 Task: Select a due date automation when advanced on, the moment a card is due add fields without custom field "Resume" set to a number lower than 1 and lower or equal to 10.
Action: Mouse moved to (1338, 101)
Screenshot: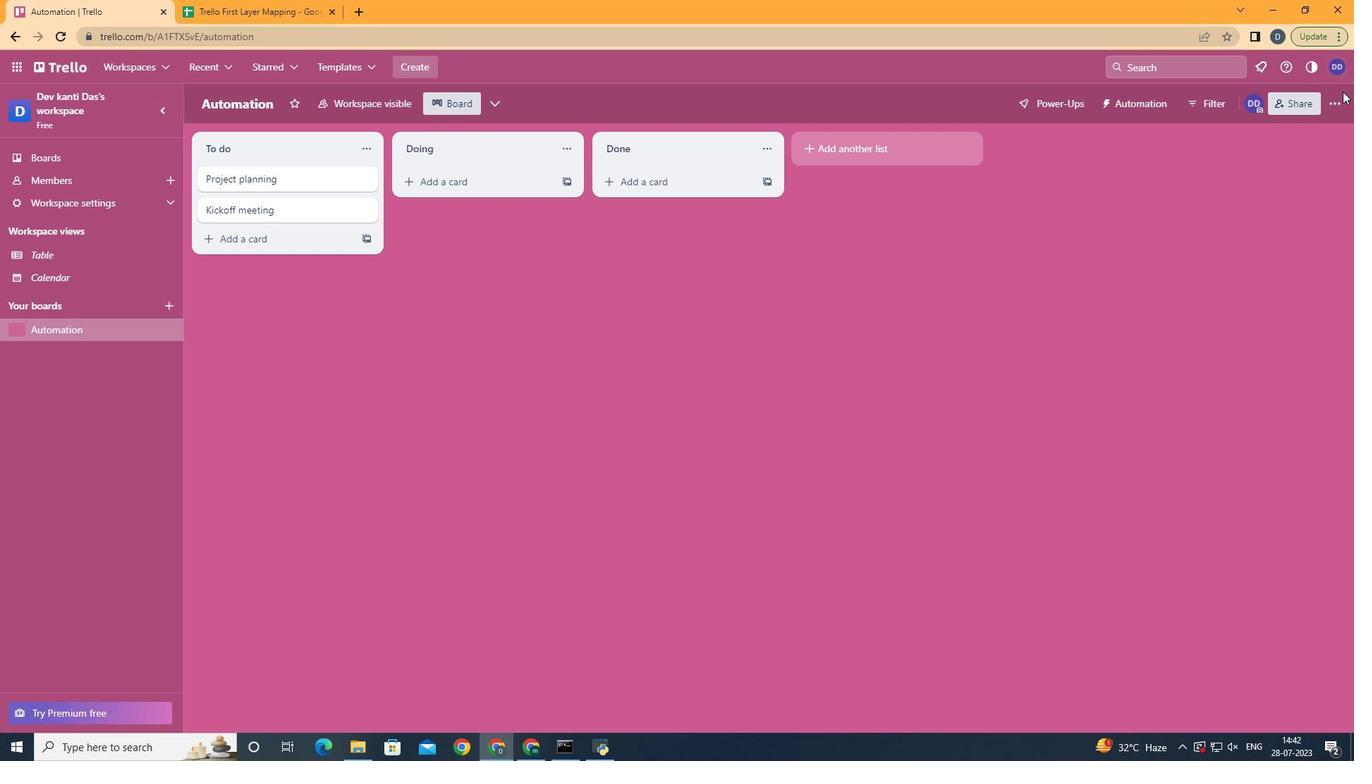 
Action: Mouse pressed left at (1338, 101)
Screenshot: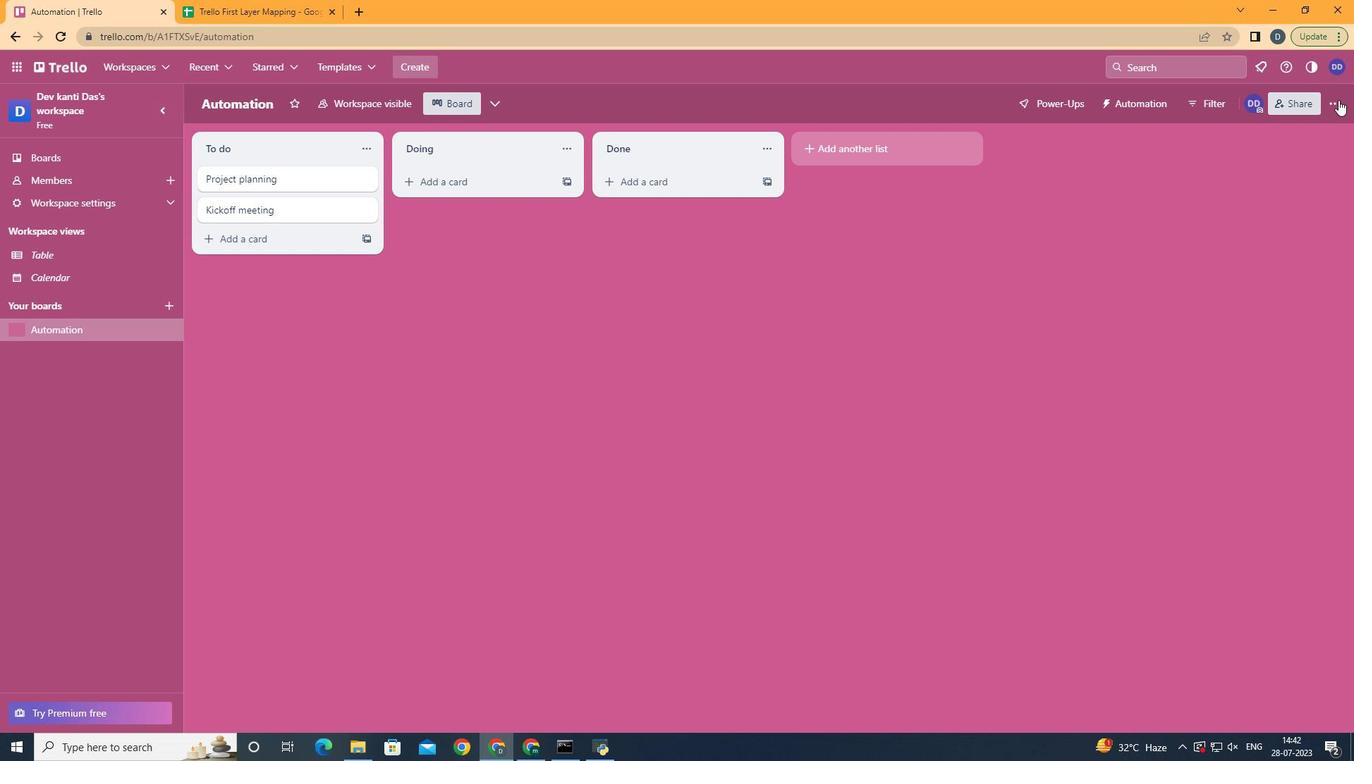 
Action: Mouse moved to (1224, 301)
Screenshot: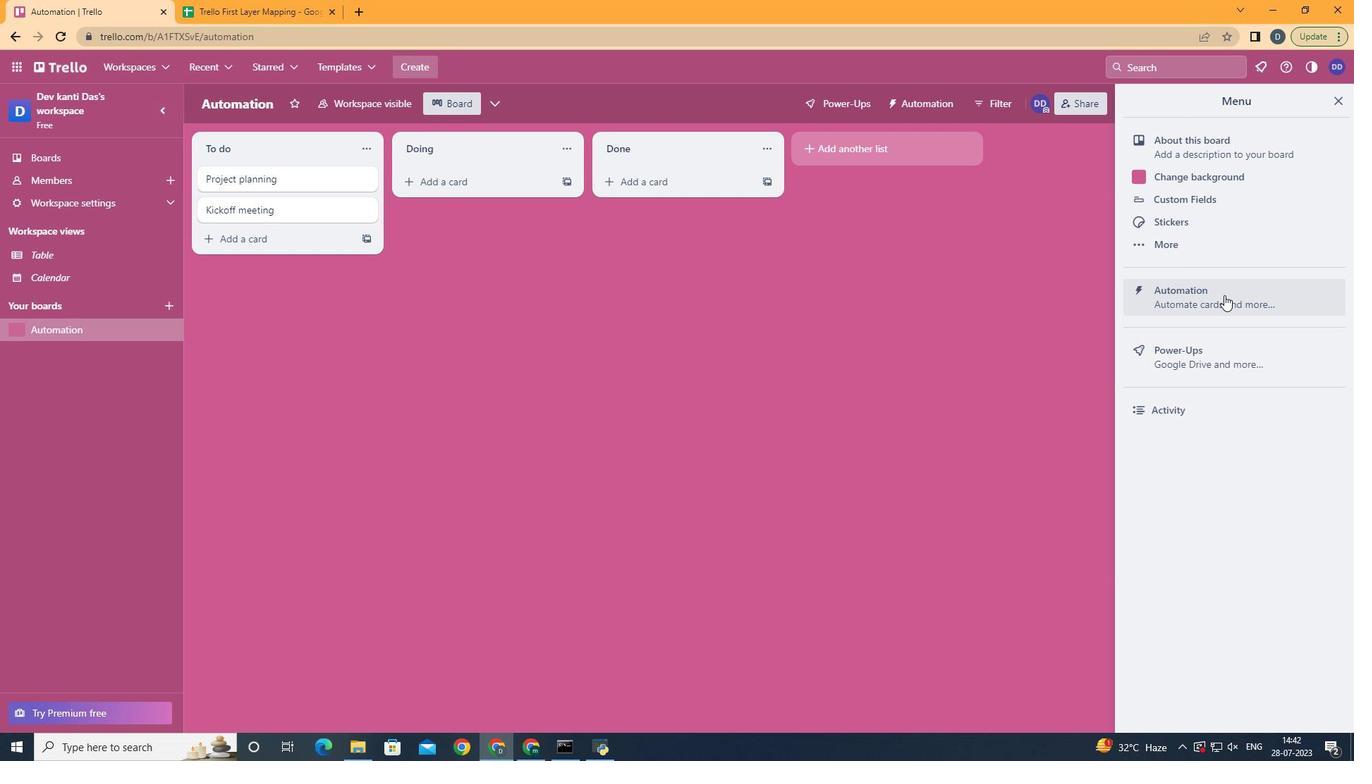
Action: Mouse pressed left at (1224, 301)
Screenshot: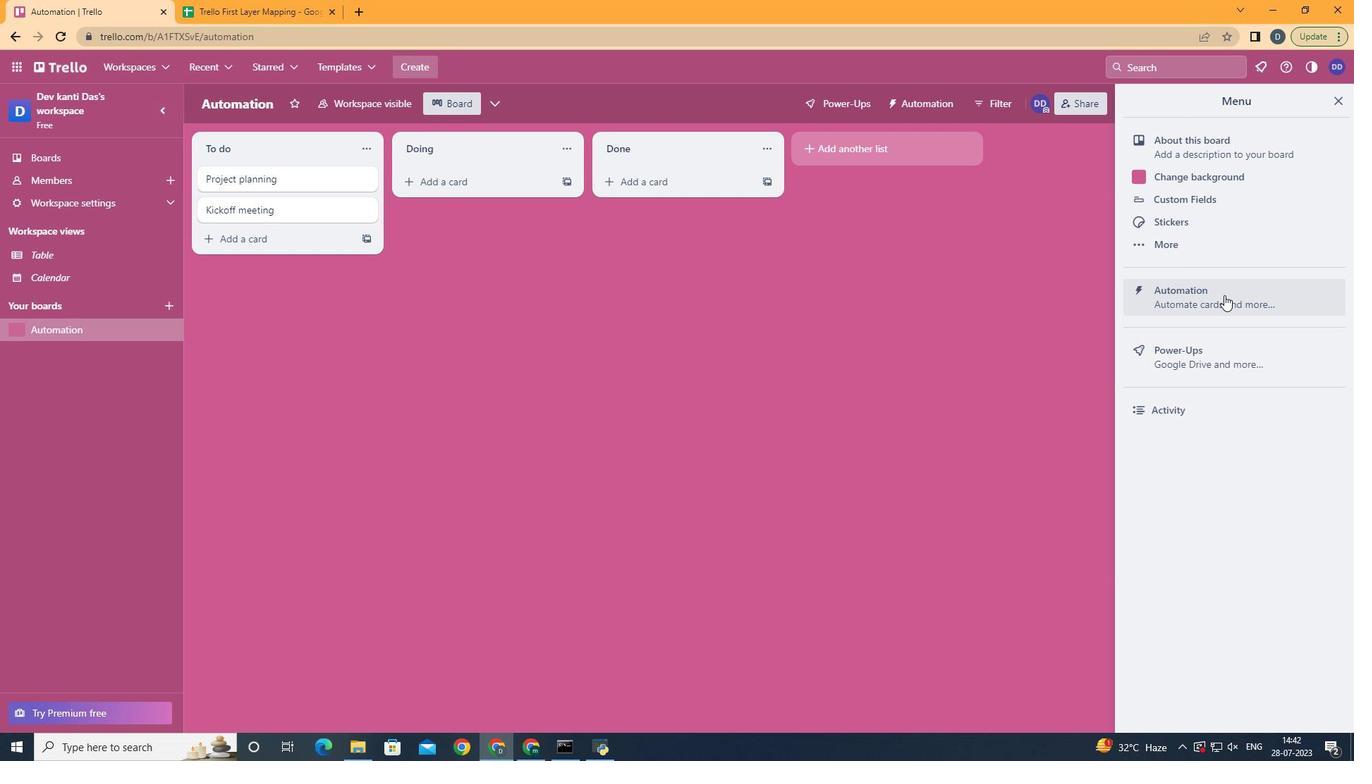 
Action: Mouse moved to (275, 294)
Screenshot: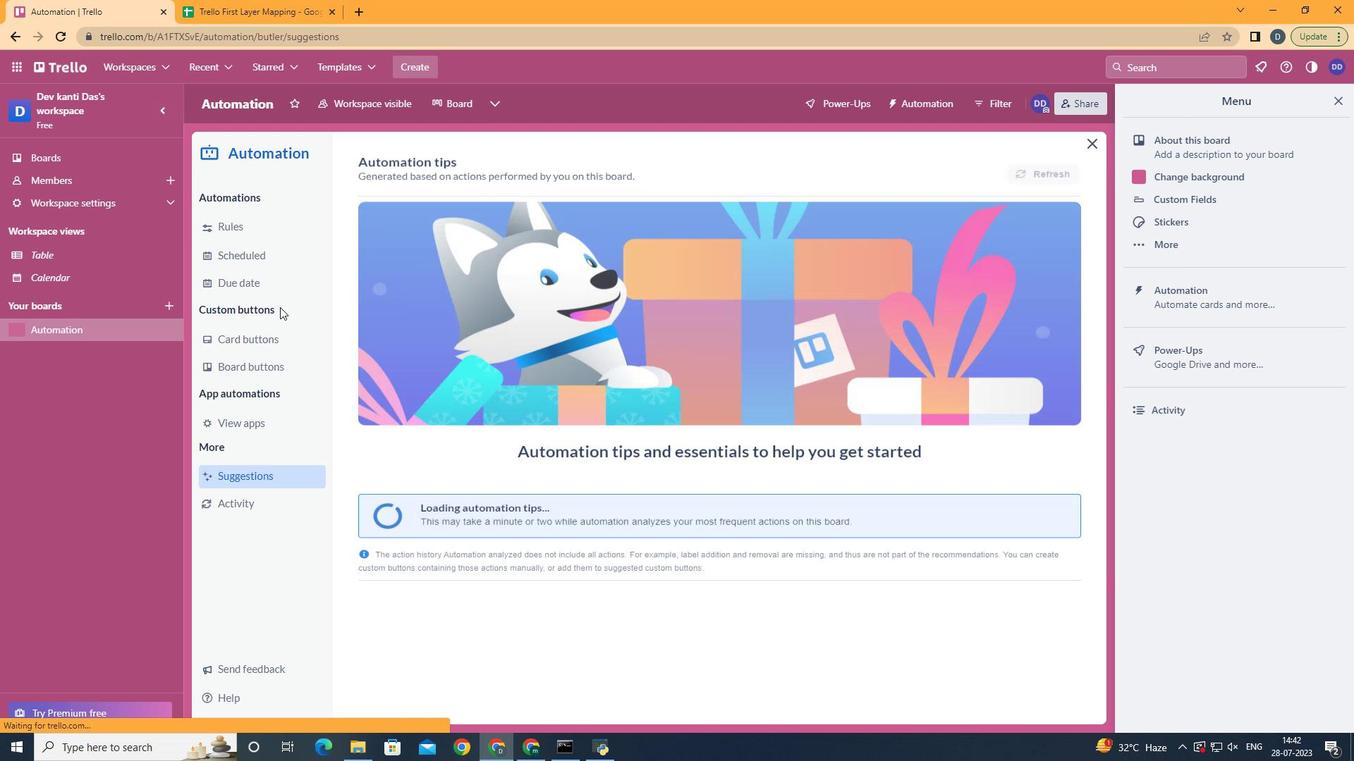 
Action: Mouse pressed left at (275, 294)
Screenshot: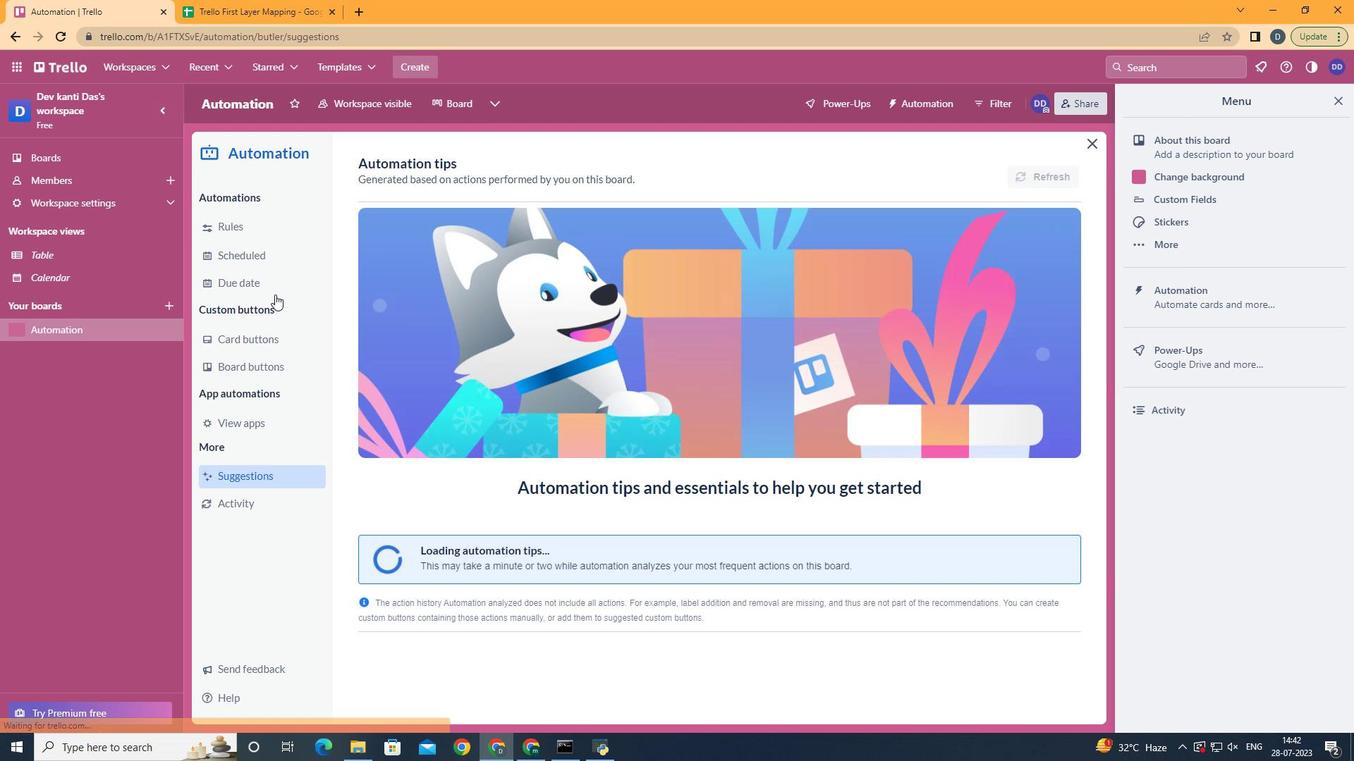 
Action: Mouse moved to (1019, 171)
Screenshot: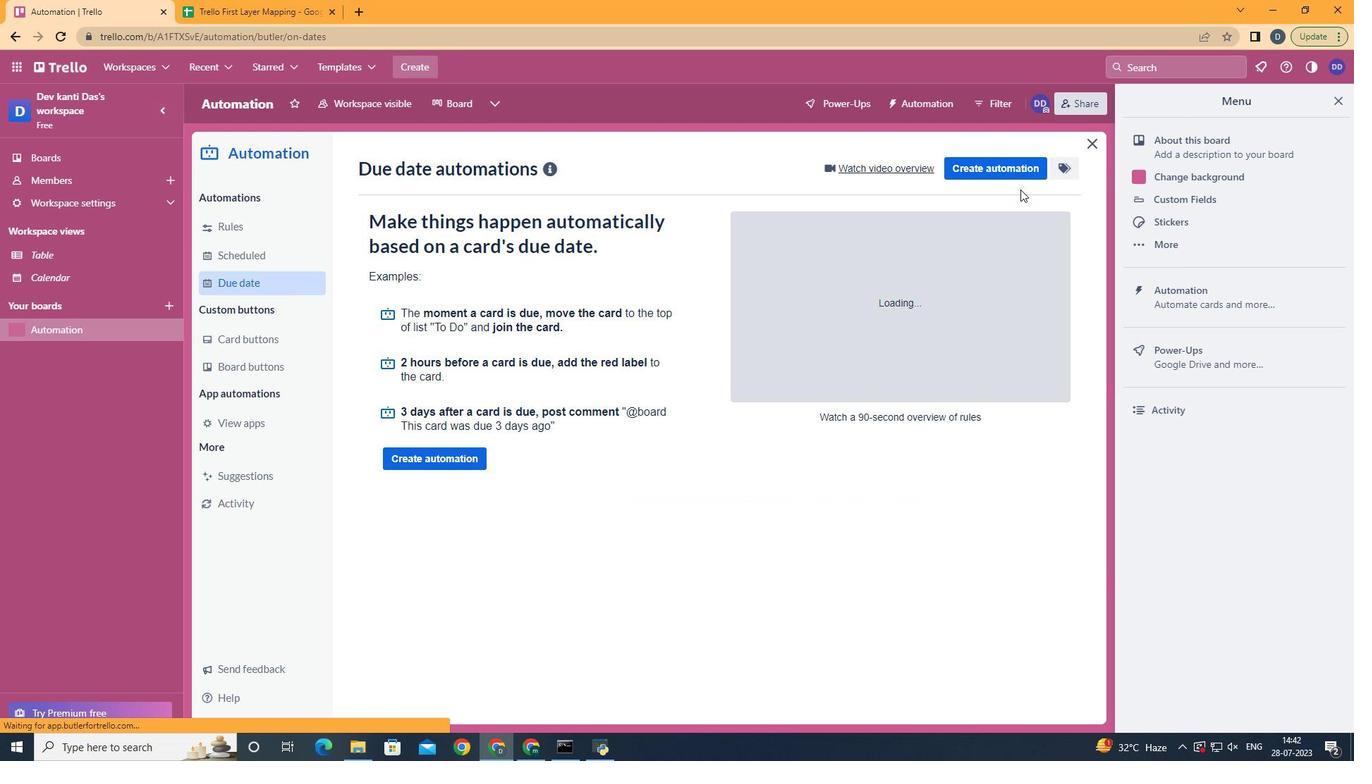 
Action: Mouse pressed left at (1019, 171)
Screenshot: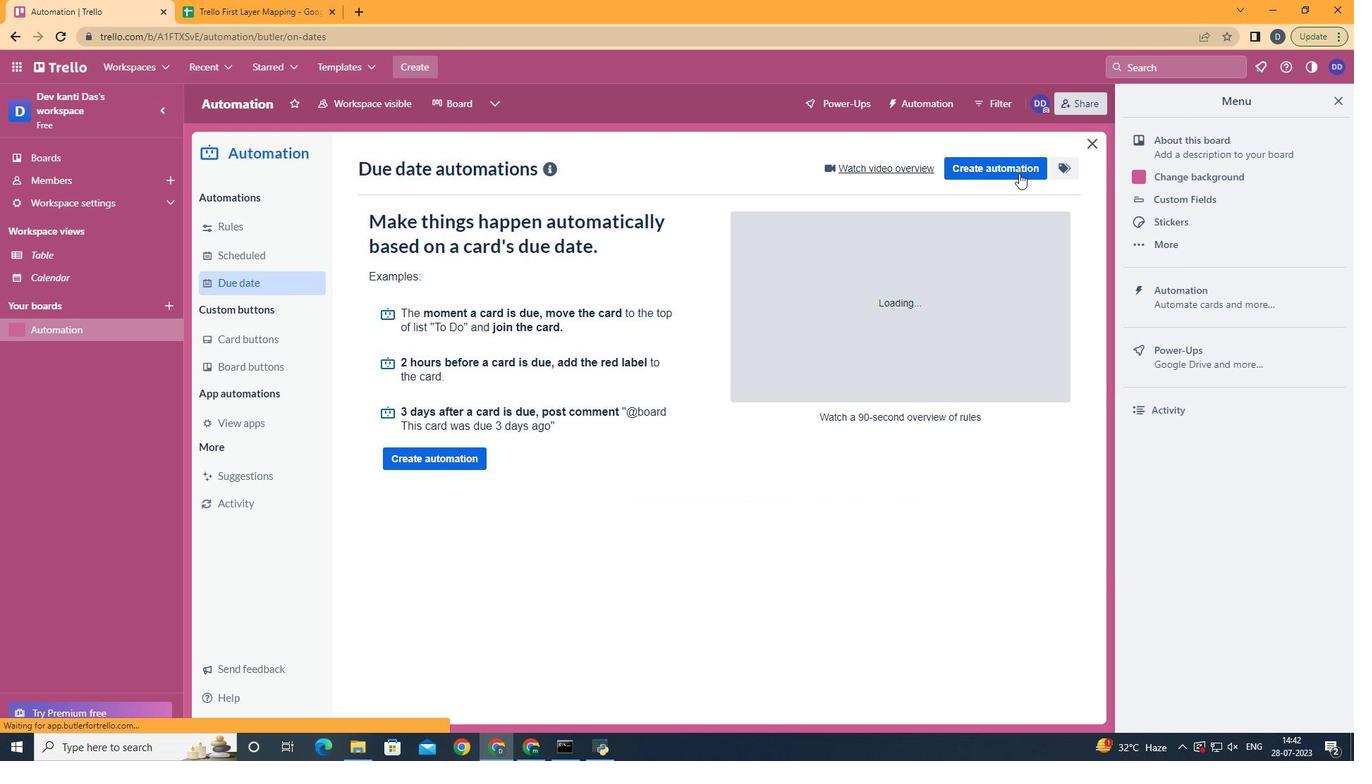 
Action: Mouse moved to (739, 304)
Screenshot: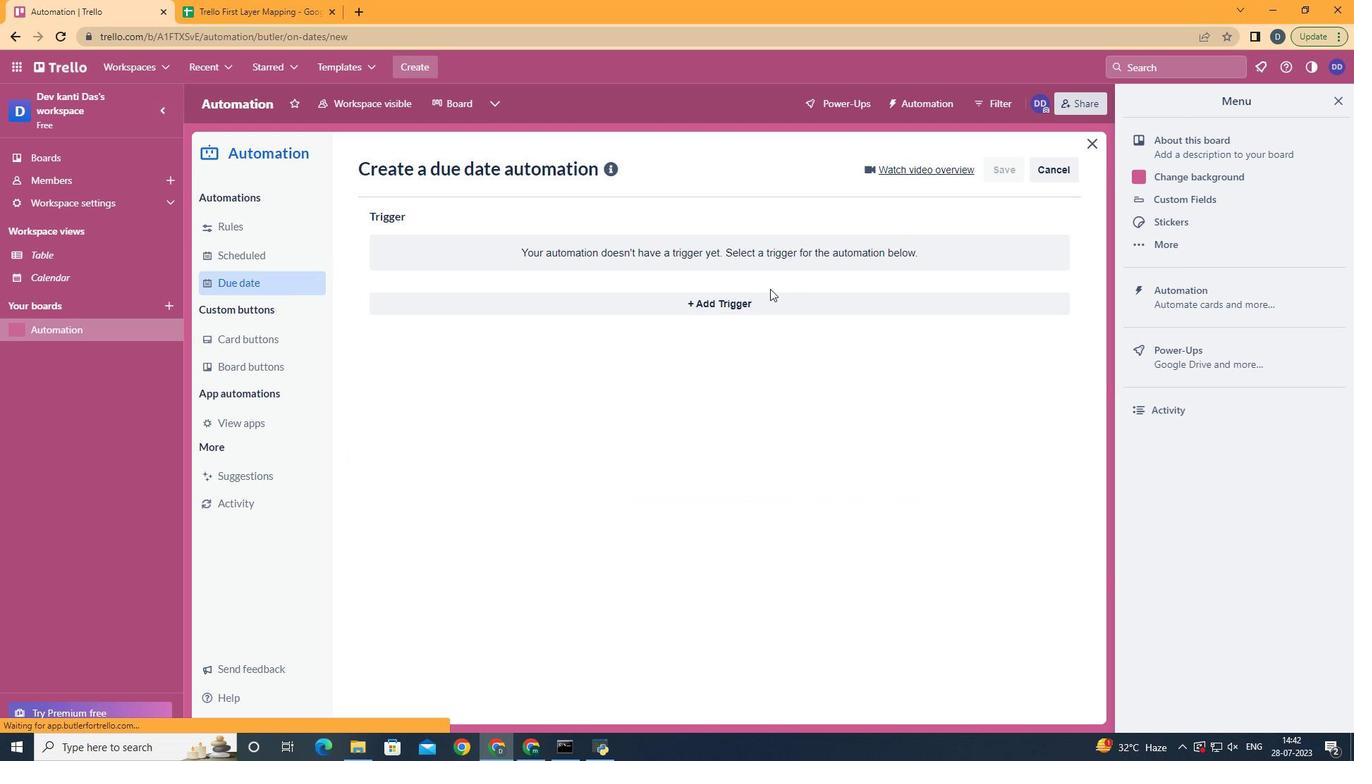 
Action: Mouse pressed left at (739, 304)
Screenshot: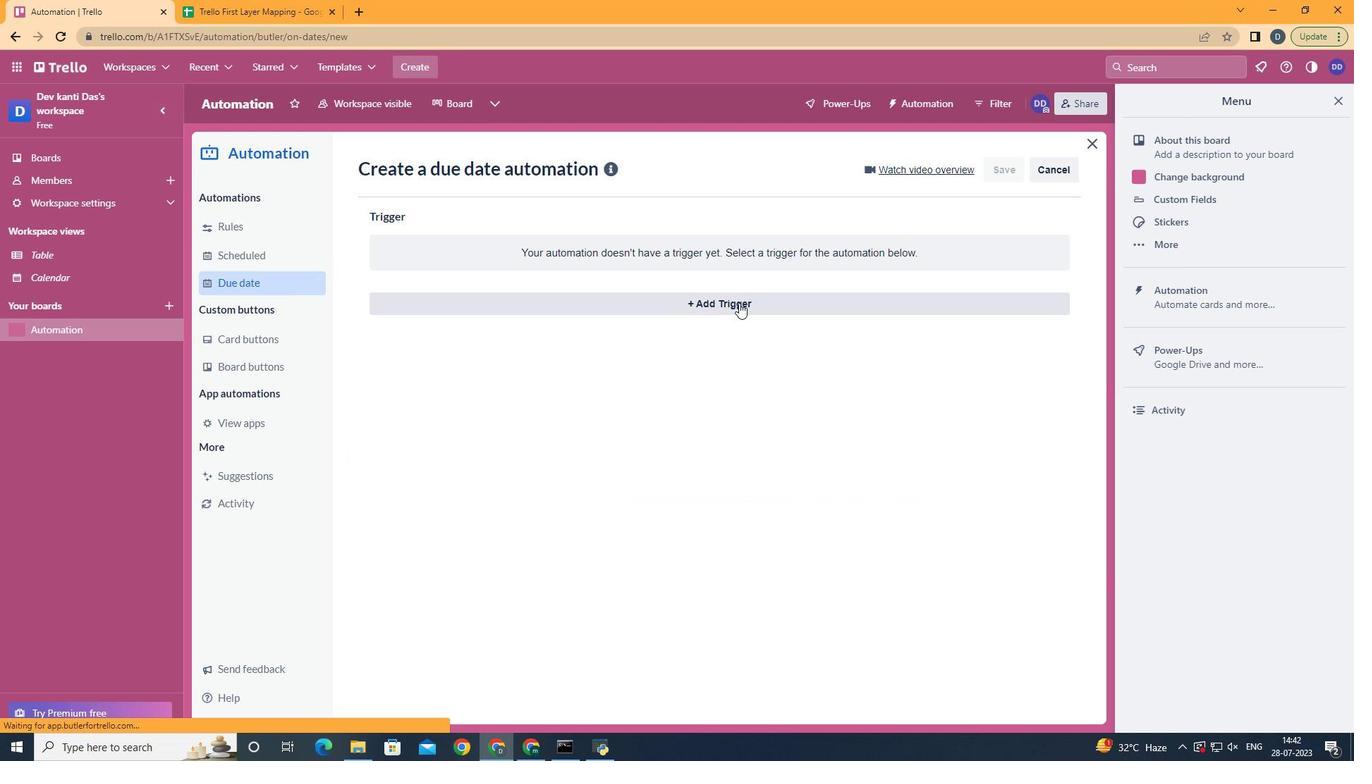 
Action: Mouse moved to (409, 496)
Screenshot: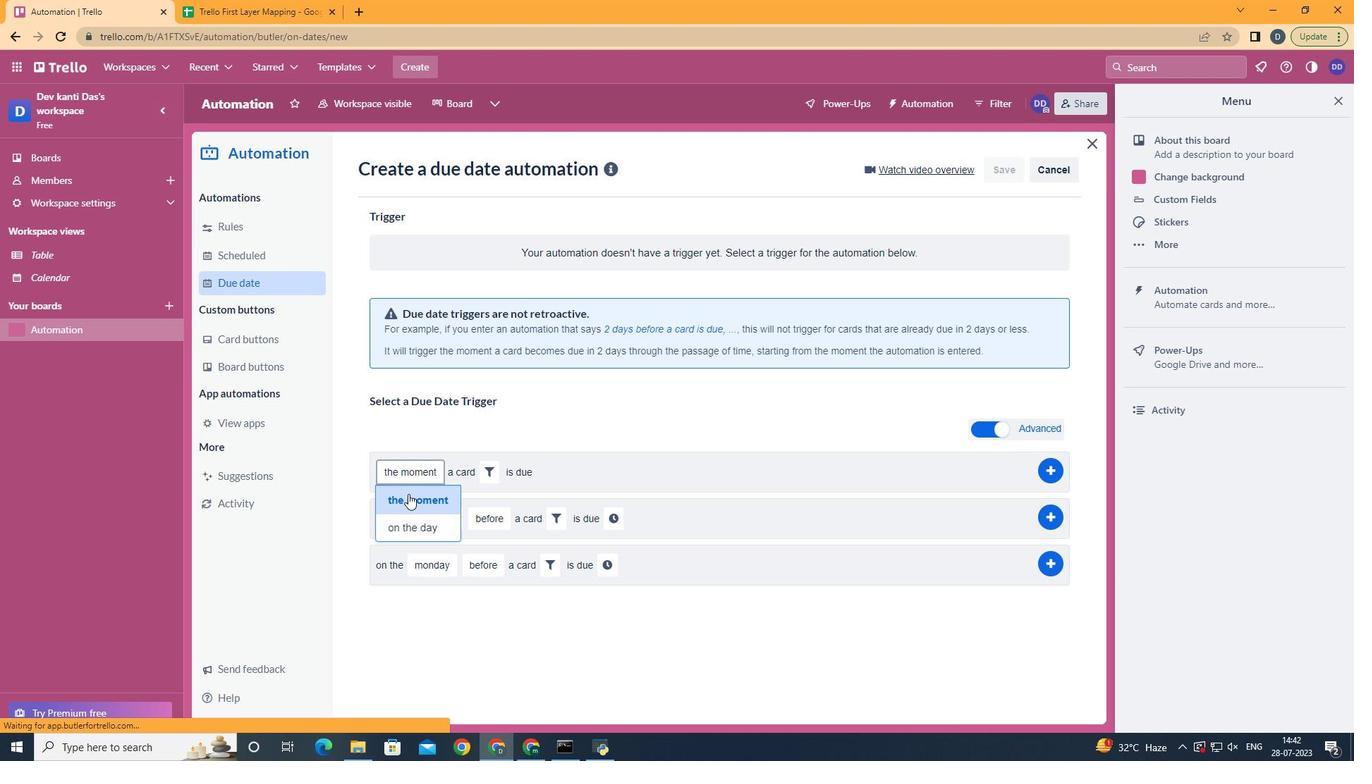 
Action: Mouse pressed left at (409, 496)
Screenshot: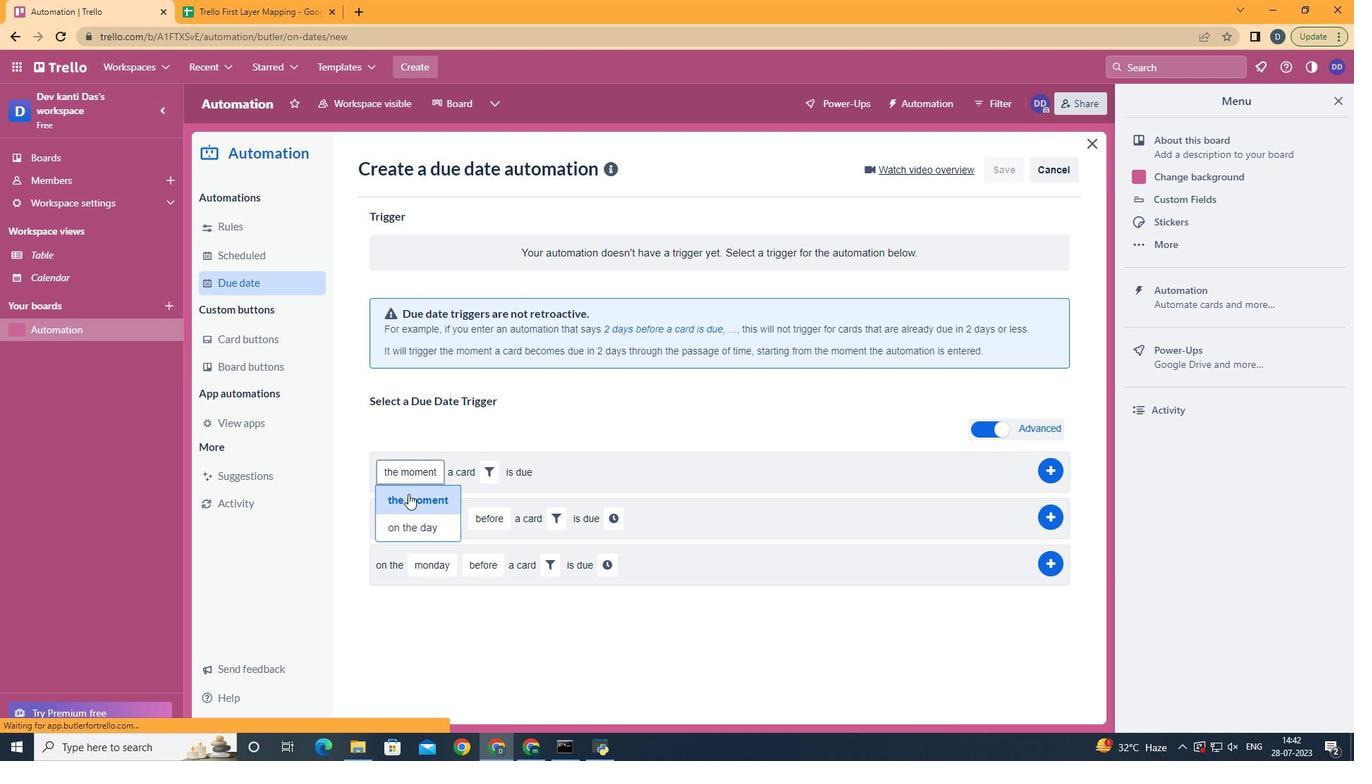 
Action: Mouse moved to (501, 469)
Screenshot: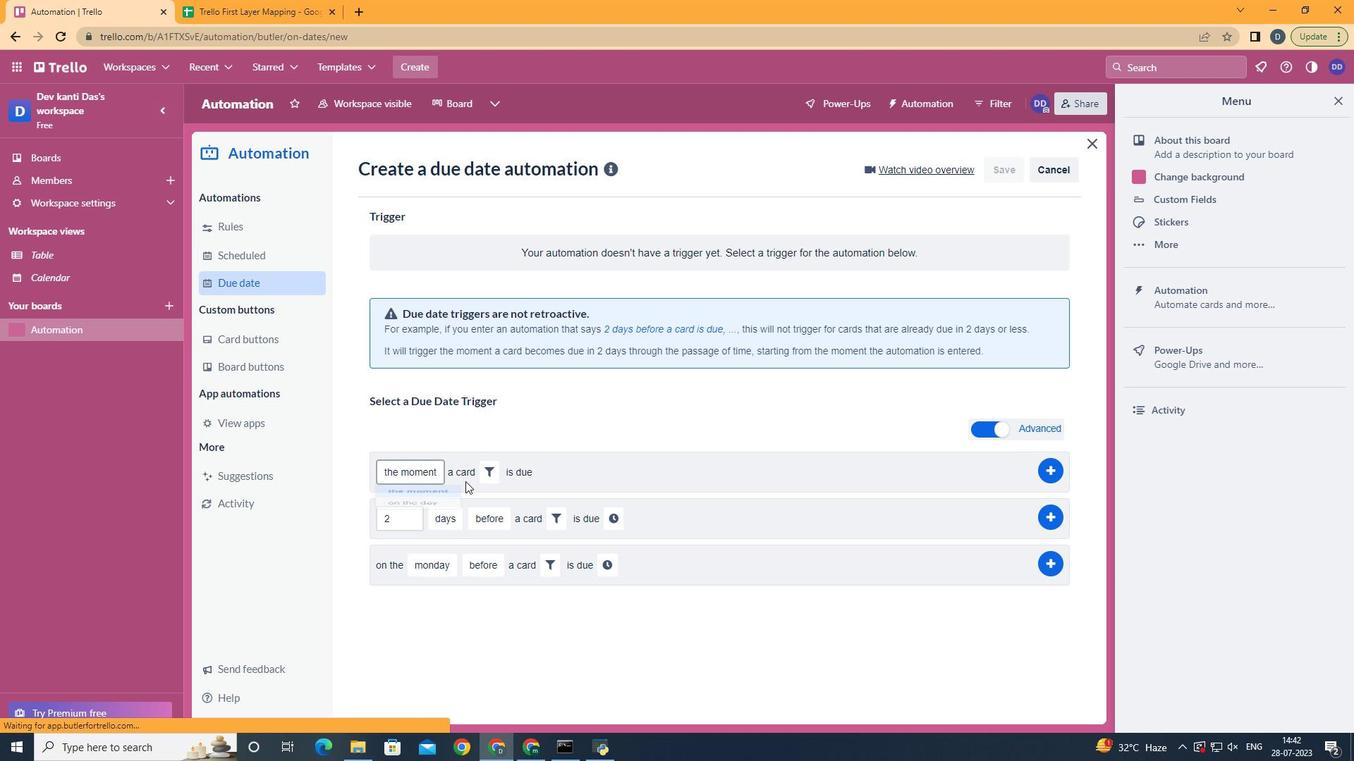 
Action: Mouse pressed left at (501, 469)
Screenshot: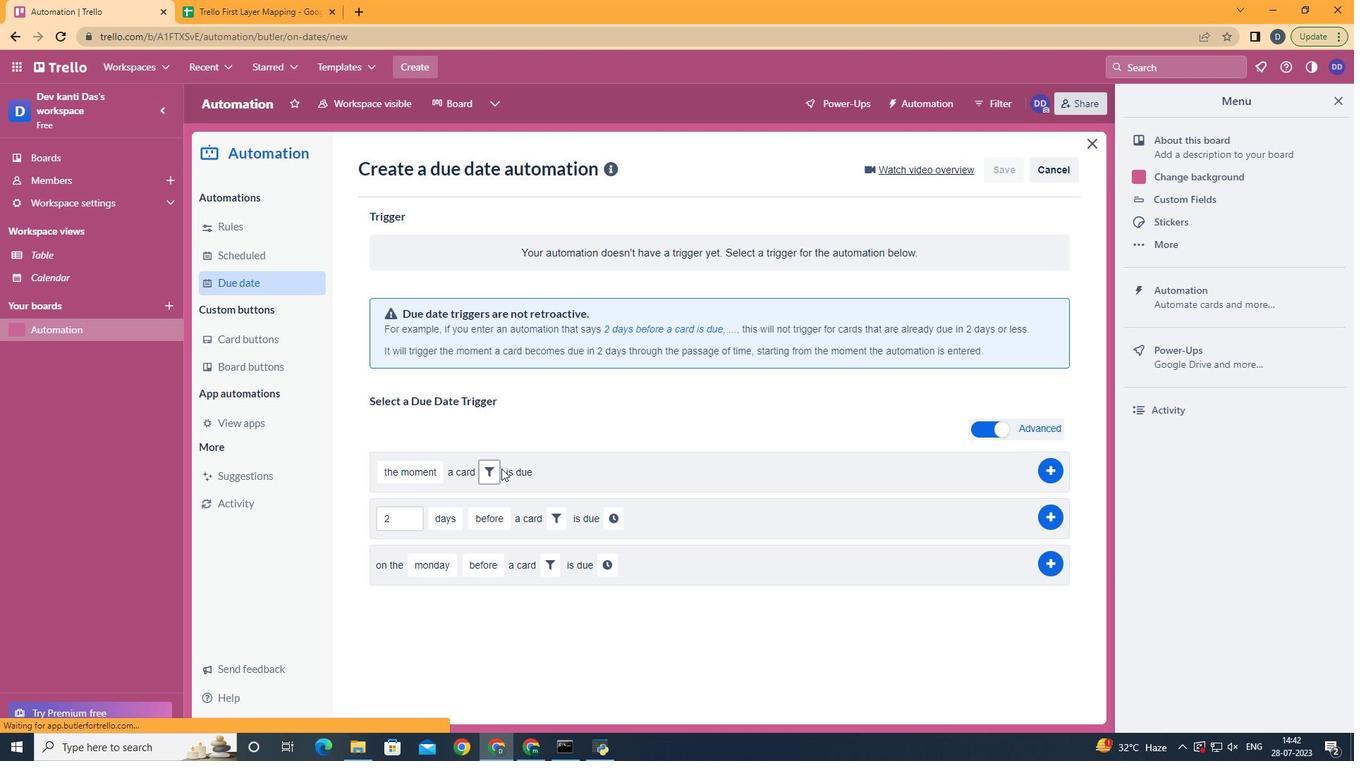 
Action: Mouse moved to (493, 469)
Screenshot: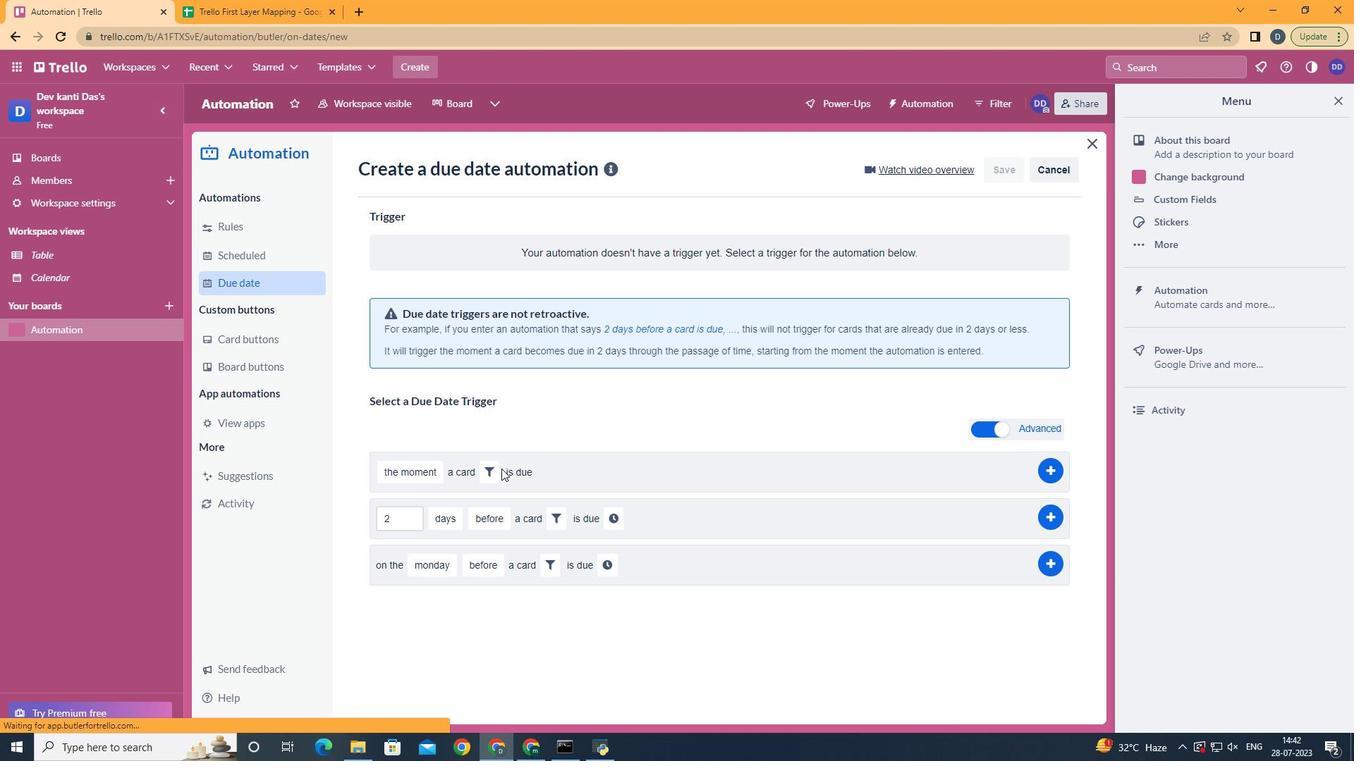 
Action: Mouse pressed left at (493, 469)
Screenshot: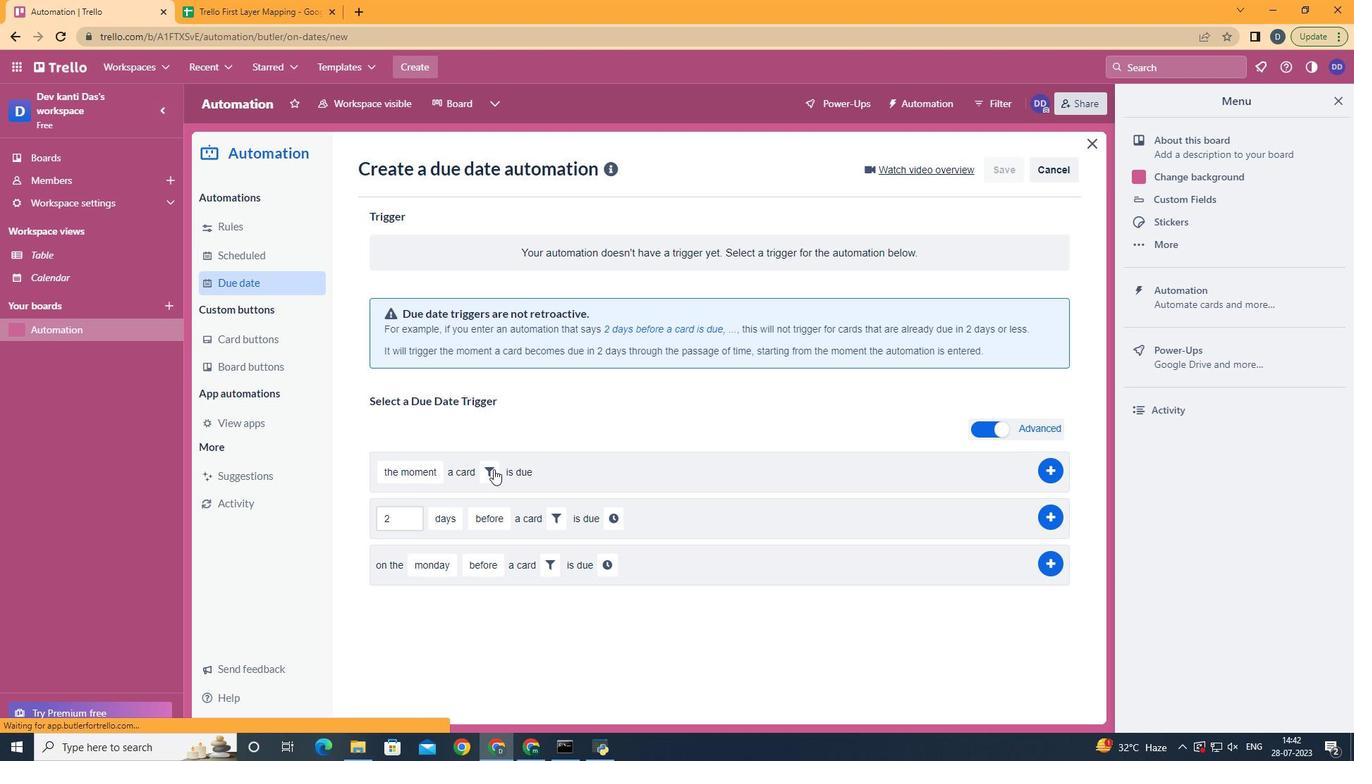 
Action: Mouse moved to (715, 515)
Screenshot: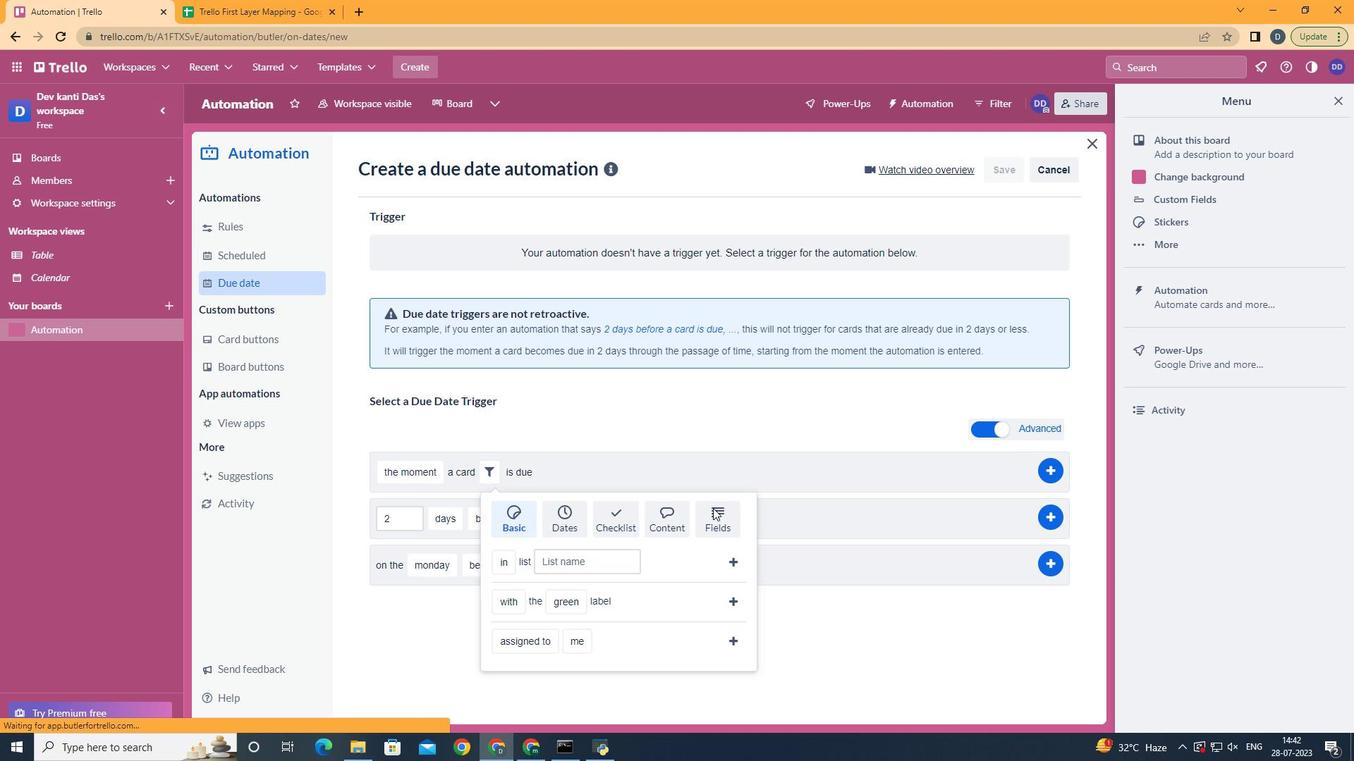
Action: Mouse pressed left at (715, 515)
Screenshot: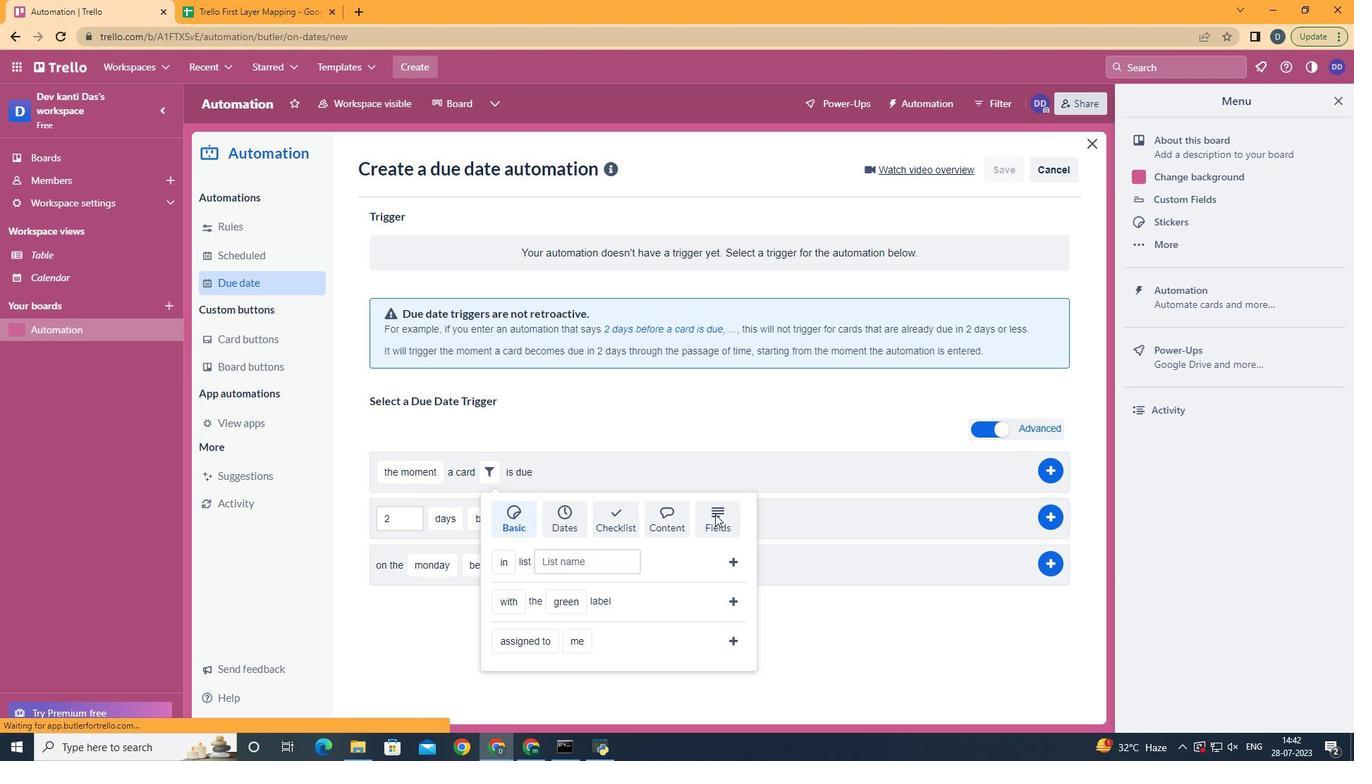 
Action: Mouse moved to (771, 662)
Screenshot: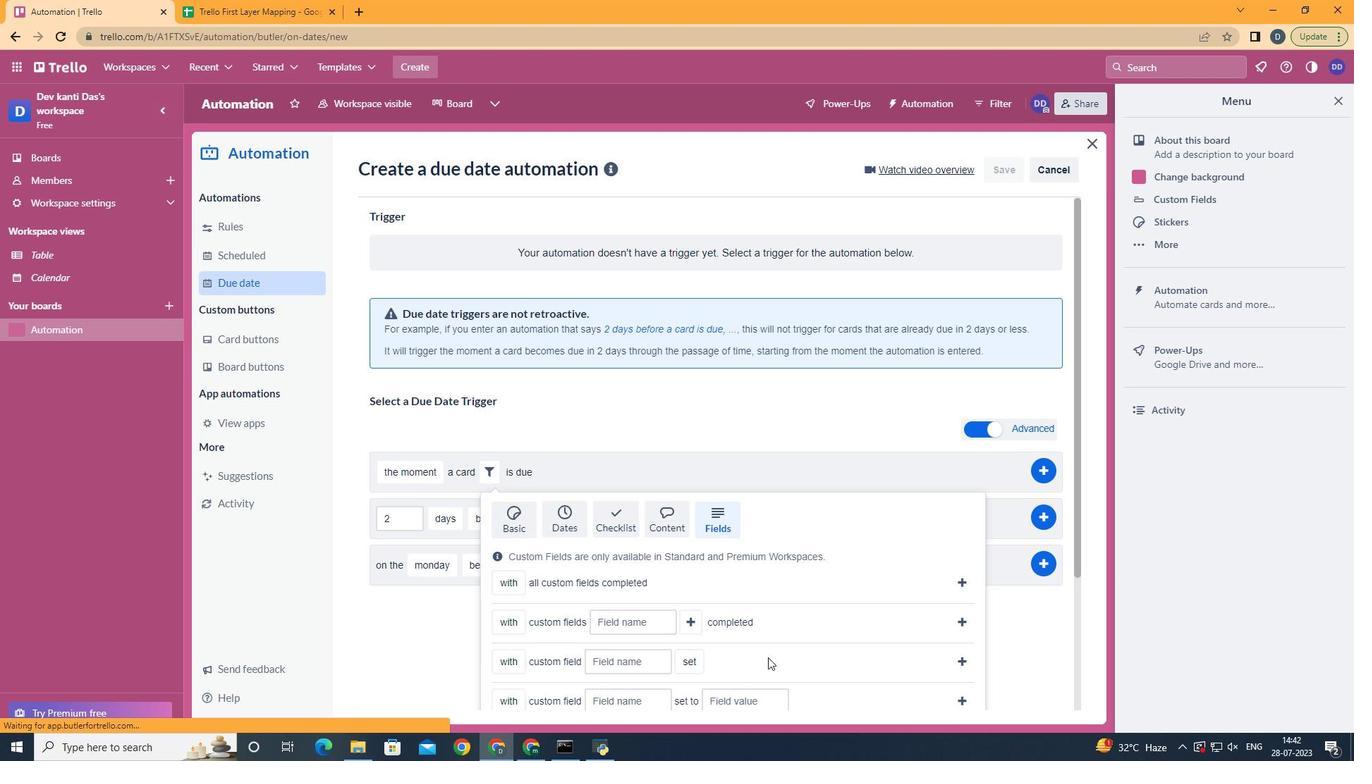 
Action: Mouse scrolled (771, 661) with delta (0, 0)
Screenshot: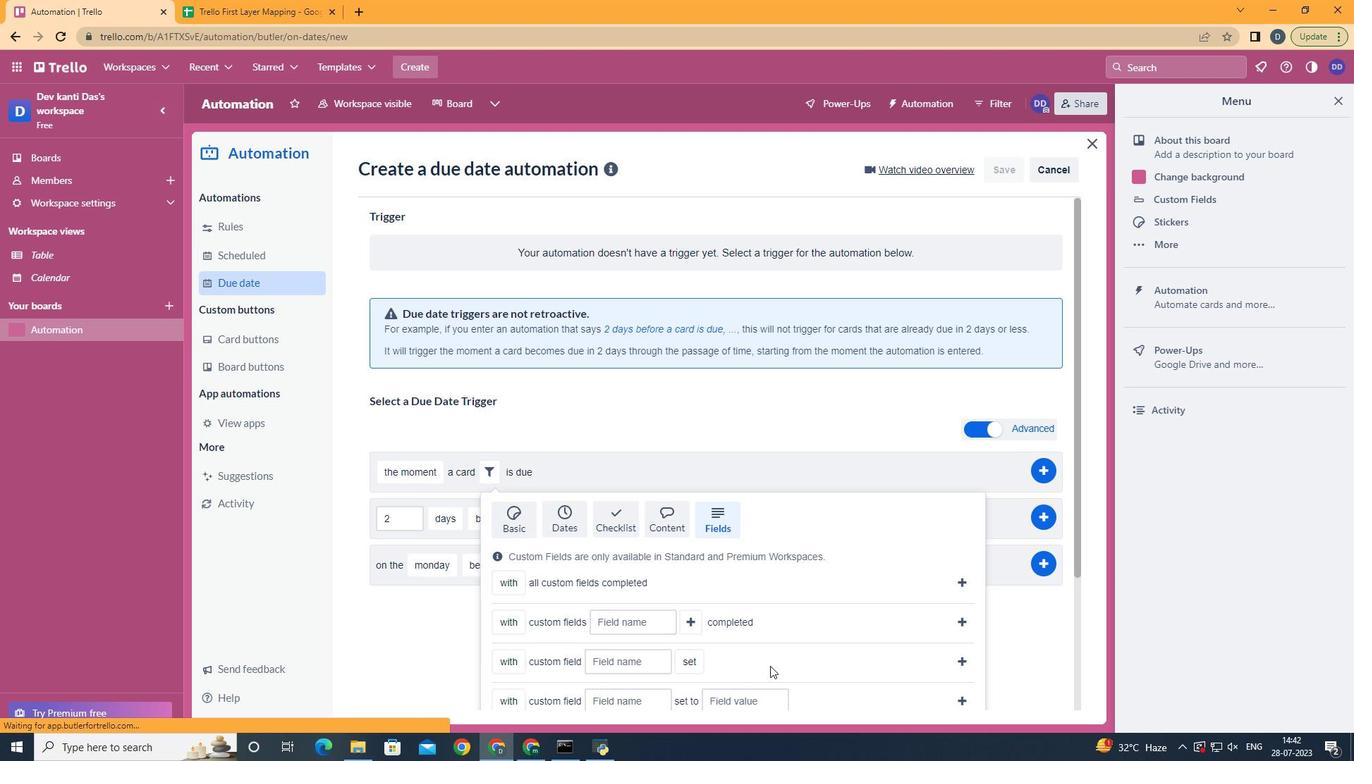 
Action: Mouse scrolled (771, 661) with delta (0, 0)
Screenshot: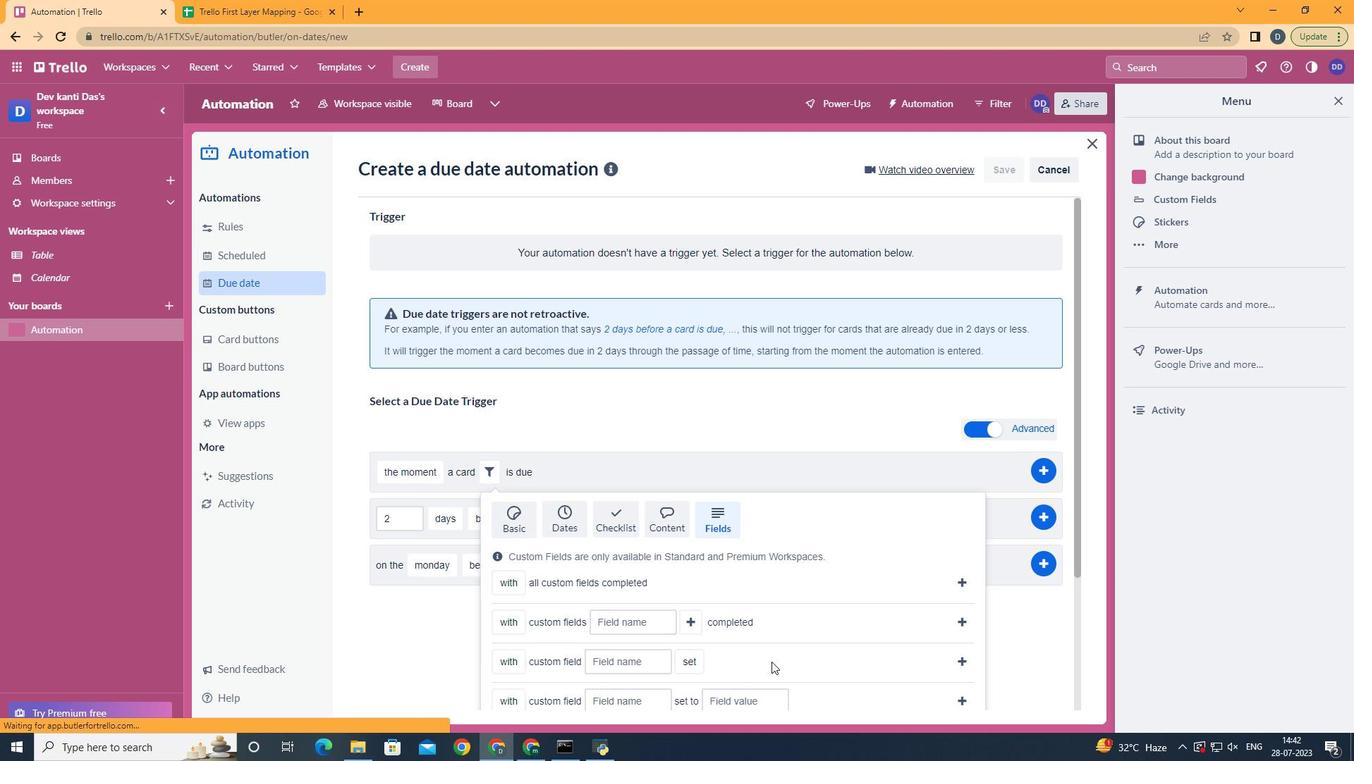 
Action: Mouse scrolled (771, 661) with delta (0, 0)
Screenshot: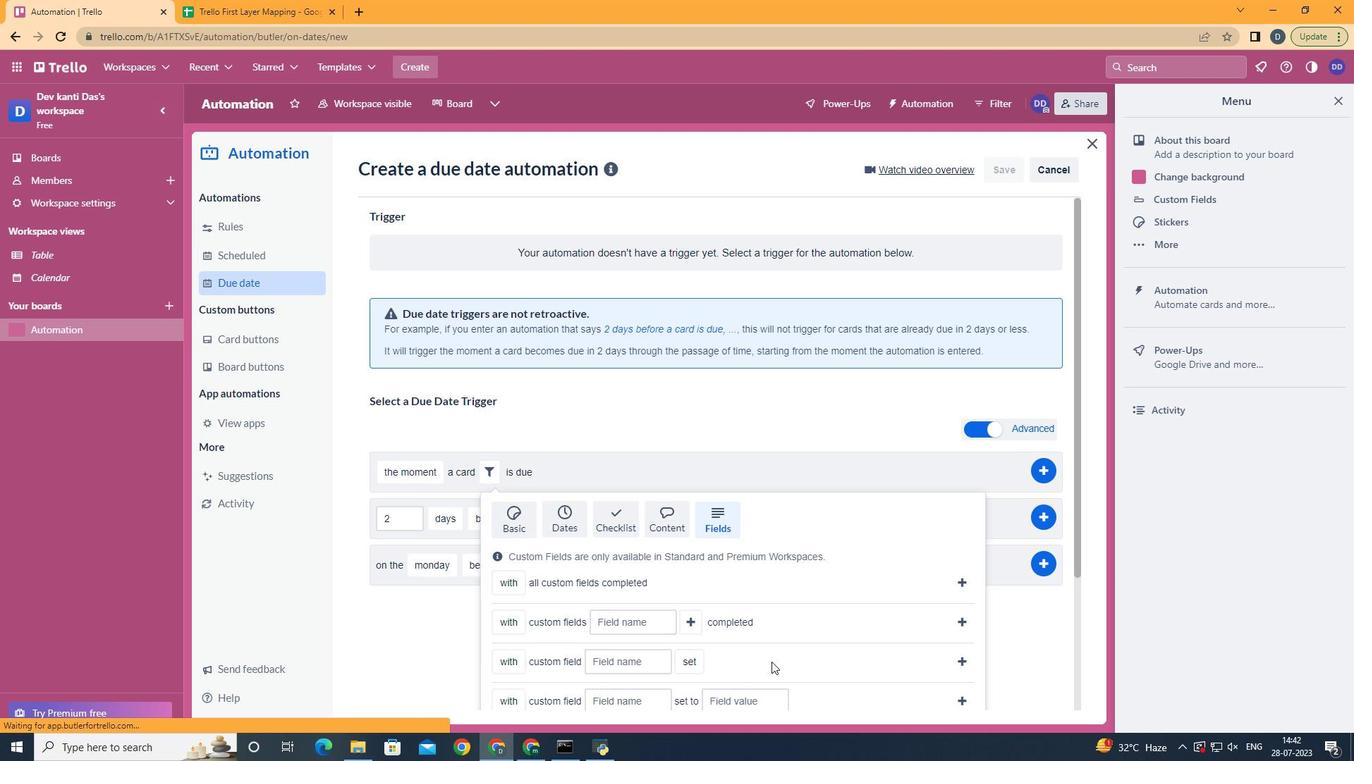 
Action: Mouse scrolled (771, 661) with delta (0, 0)
Screenshot: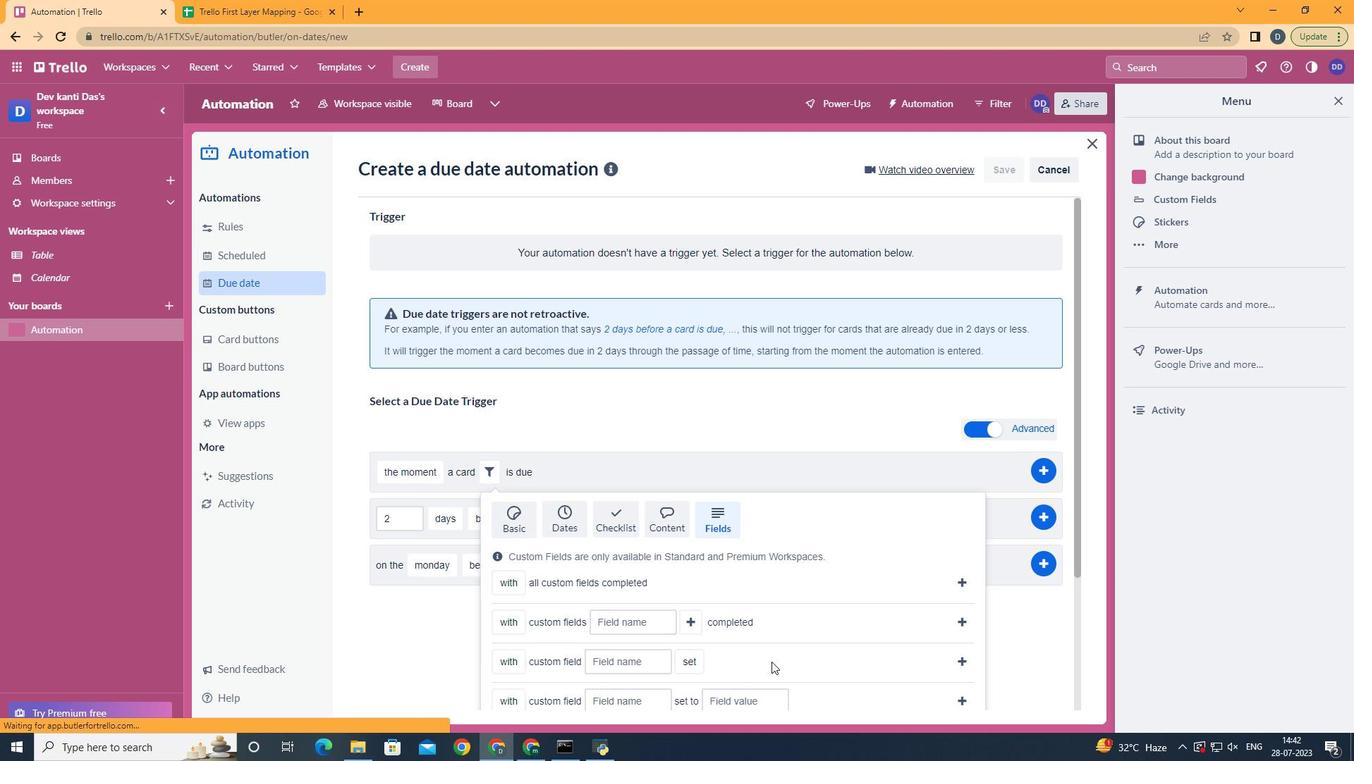 
Action: Mouse moved to (768, 575)
Screenshot: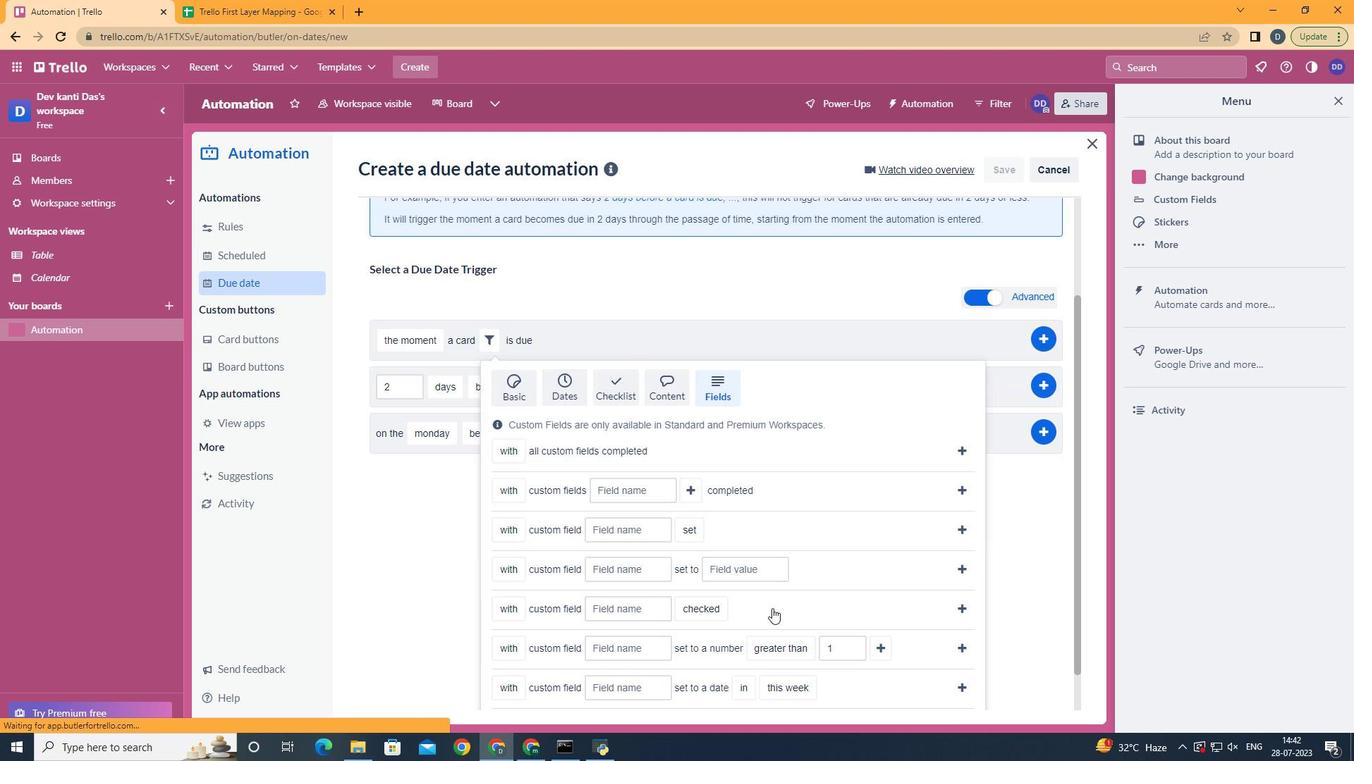 
Action: Mouse scrolled (768, 574) with delta (0, 0)
Screenshot: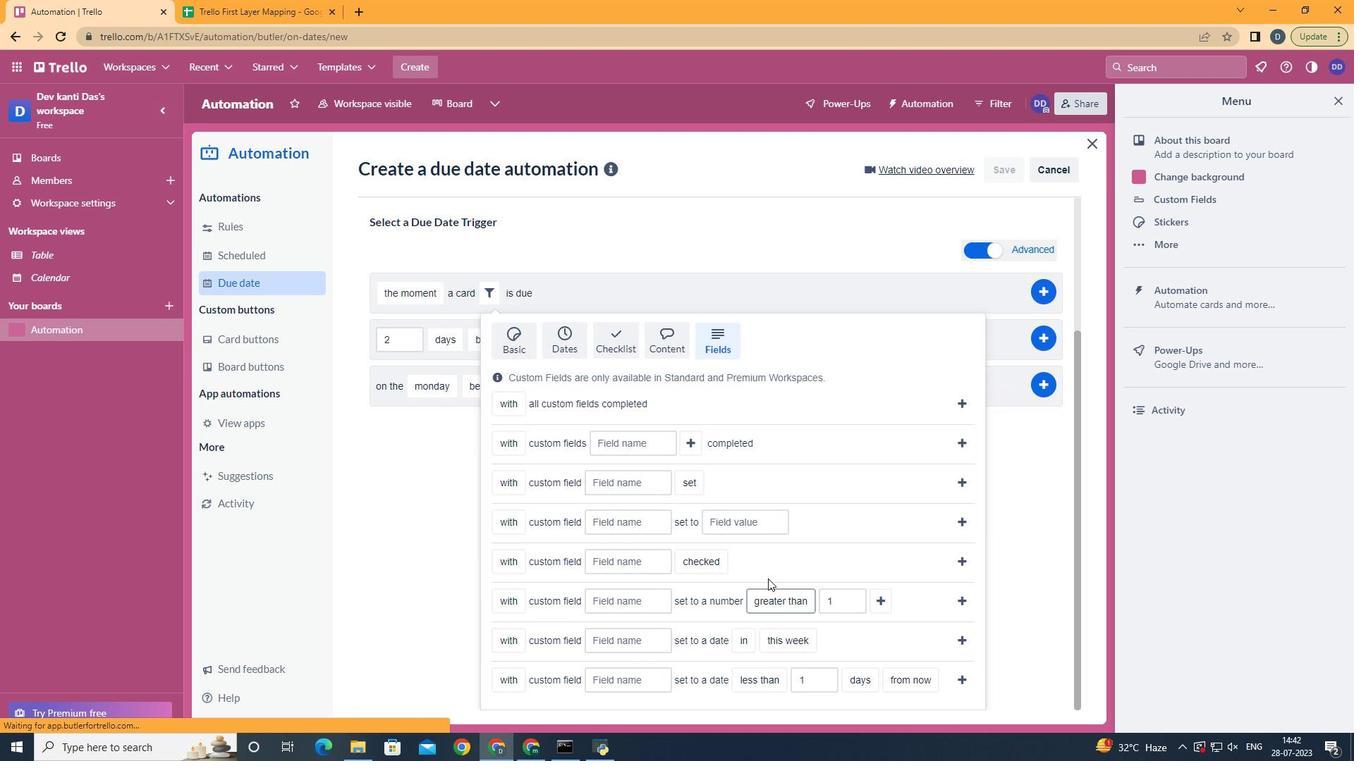 
Action: Mouse scrolled (768, 574) with delta (0, 0)
Screenshot: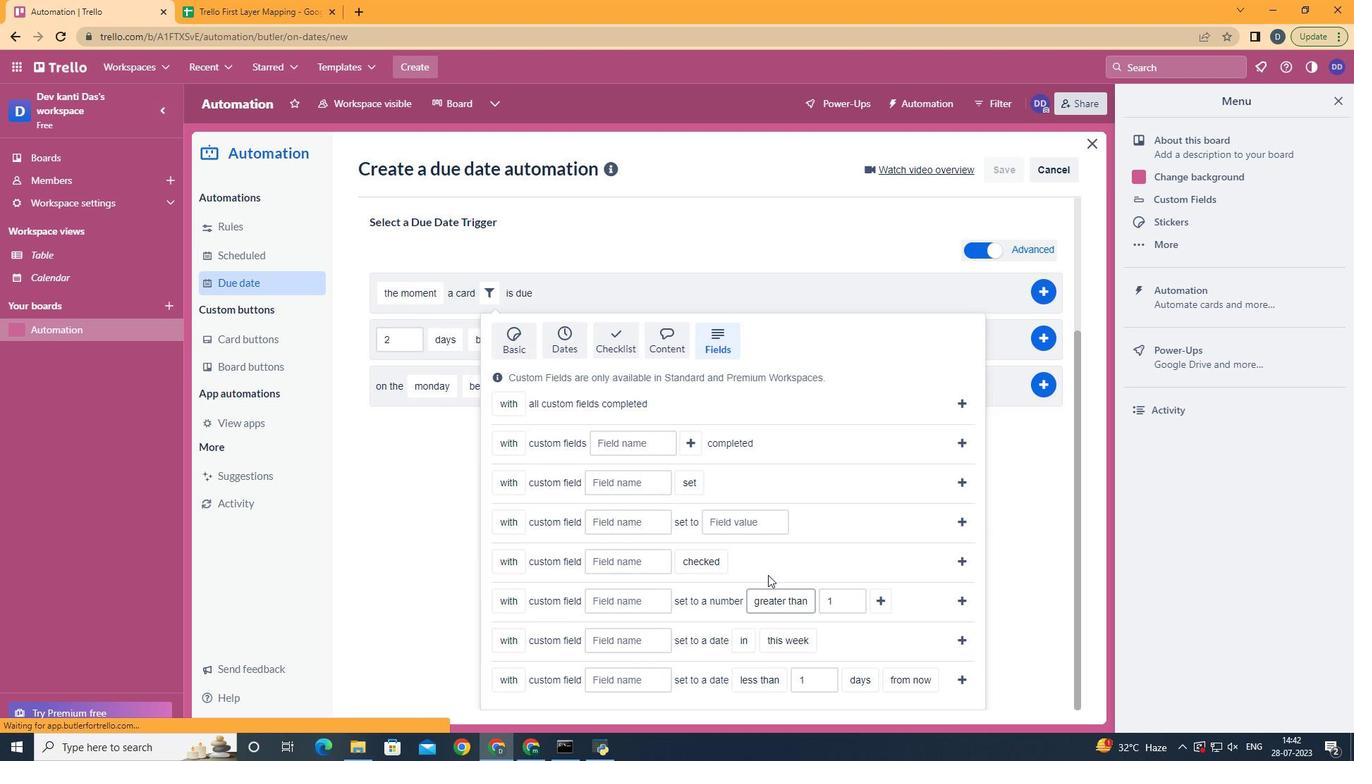 
Action: Mouse moved to (516, 662)
Screenshot: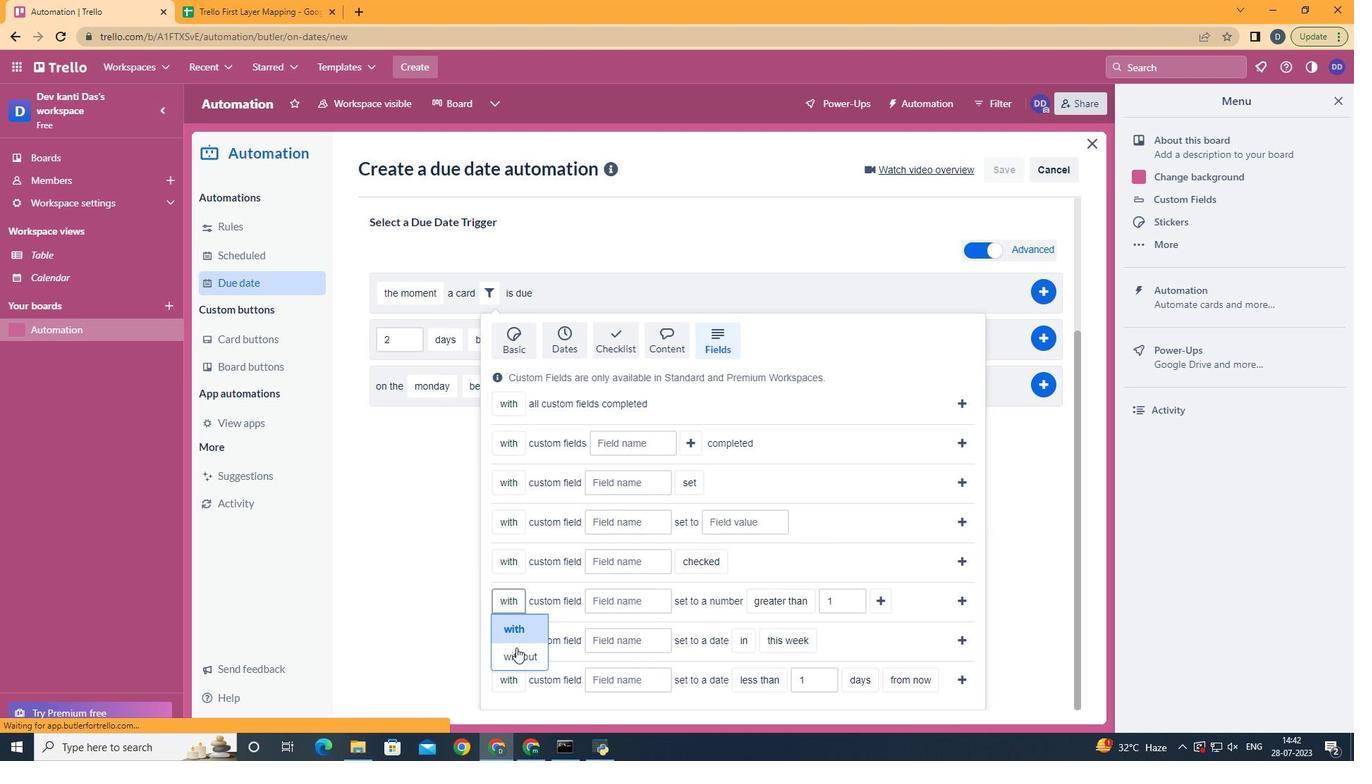 
Action: Mouse pressed left at (516, 662)
Screenshot: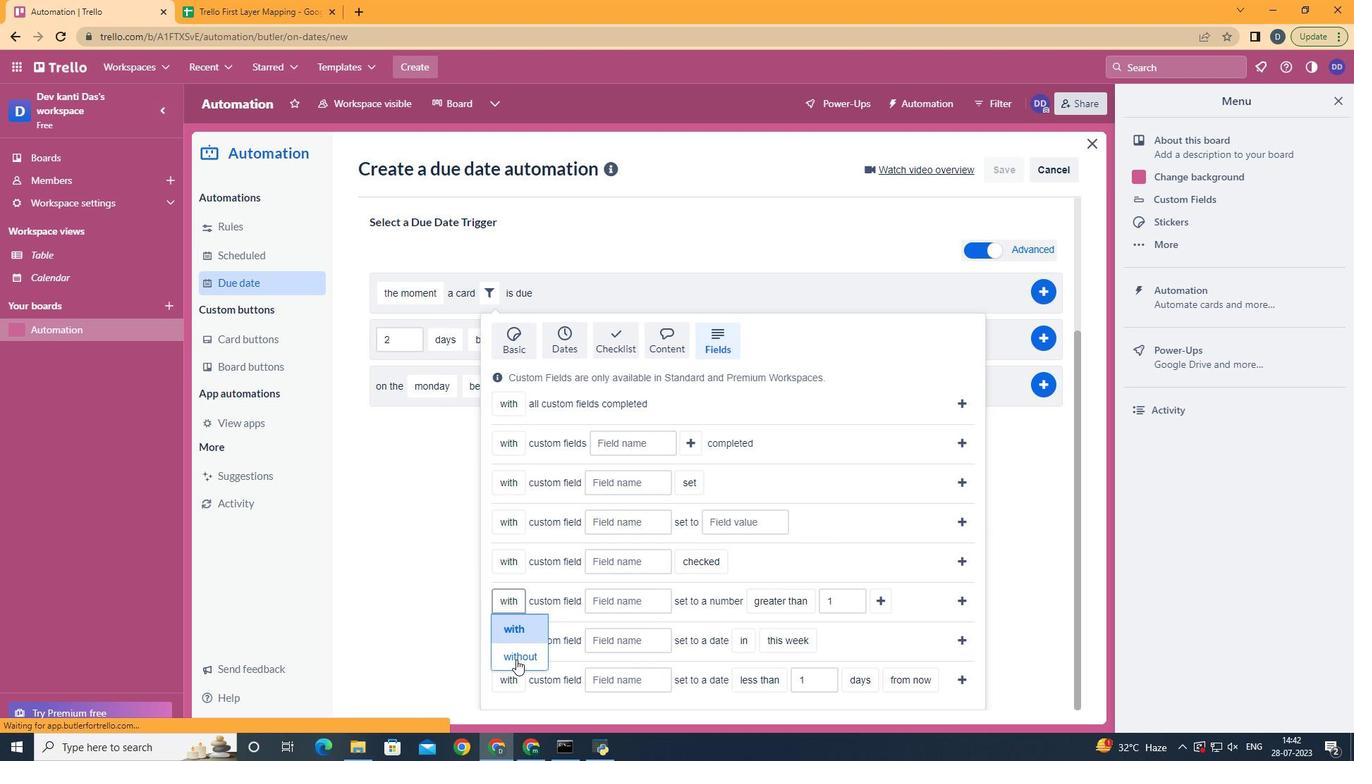 
Action: Mouse moved to (635, 603)
Screenshot: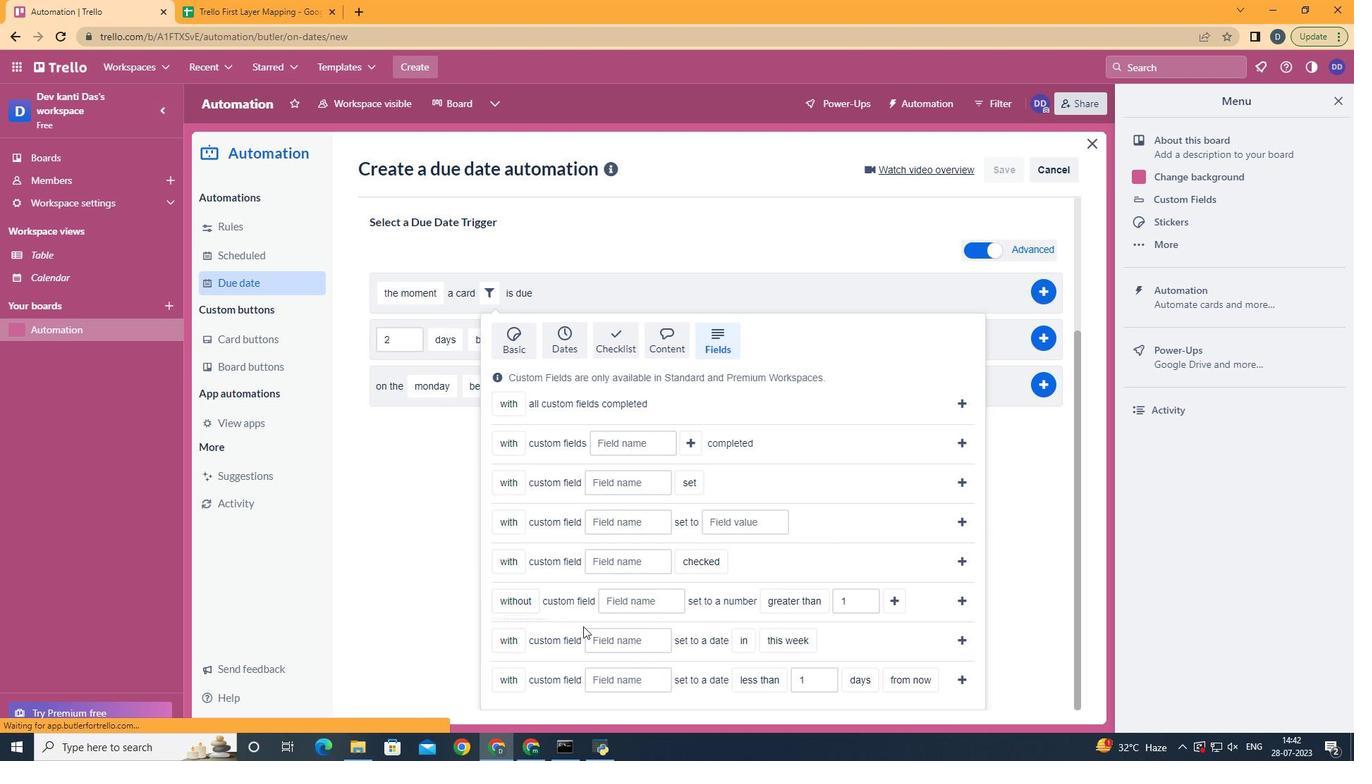 
Action: Mouse pressed left at (635, 603)
Screenshot: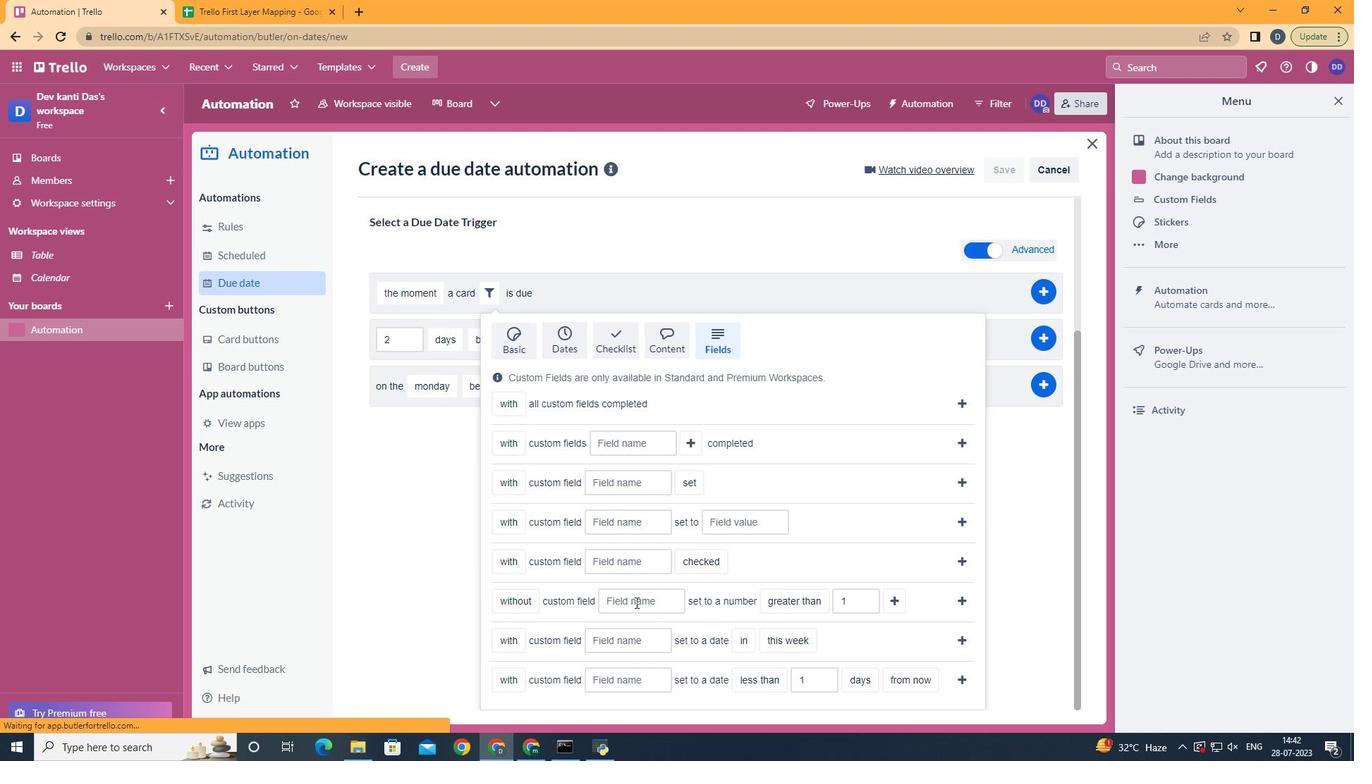
Action: Key pressed <Key.shift>Resume
Screenshot: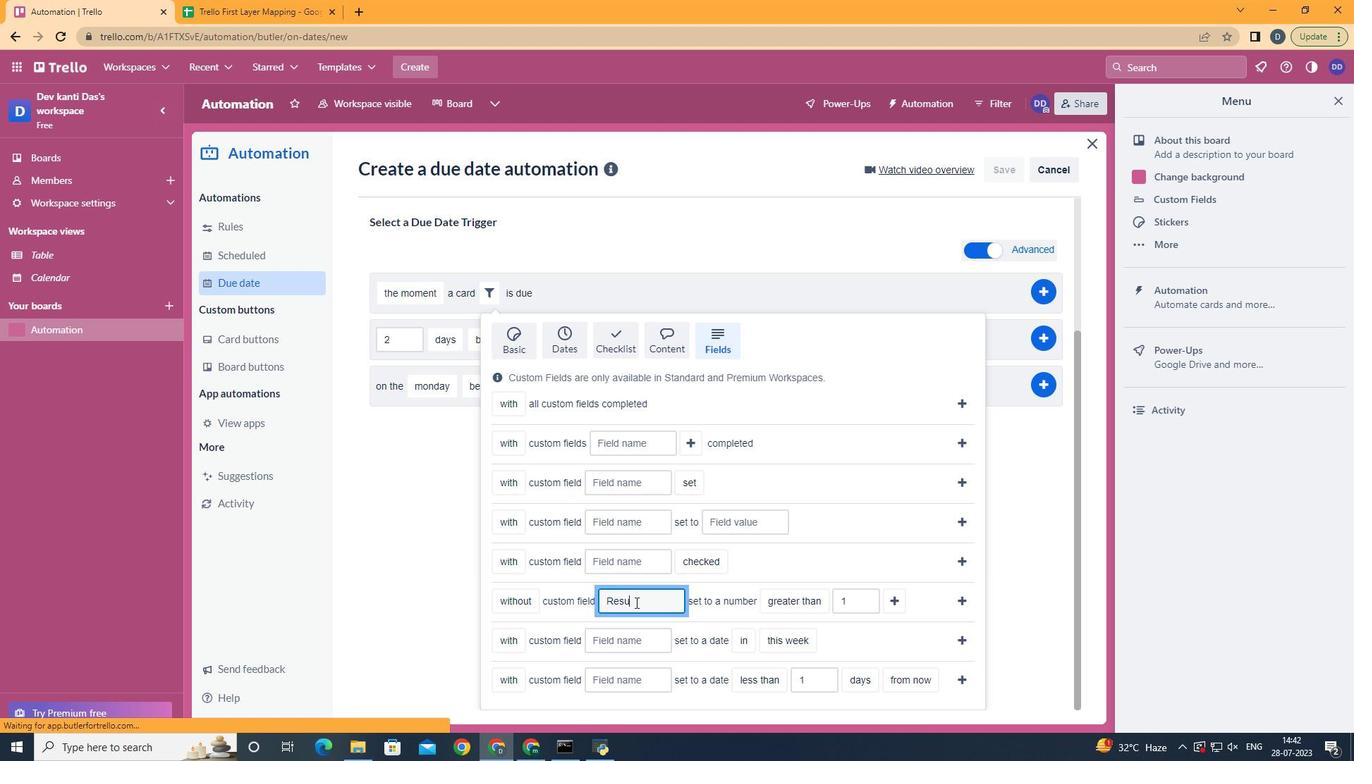 
Action: Mouse moved to (821, 547)
Screenshot: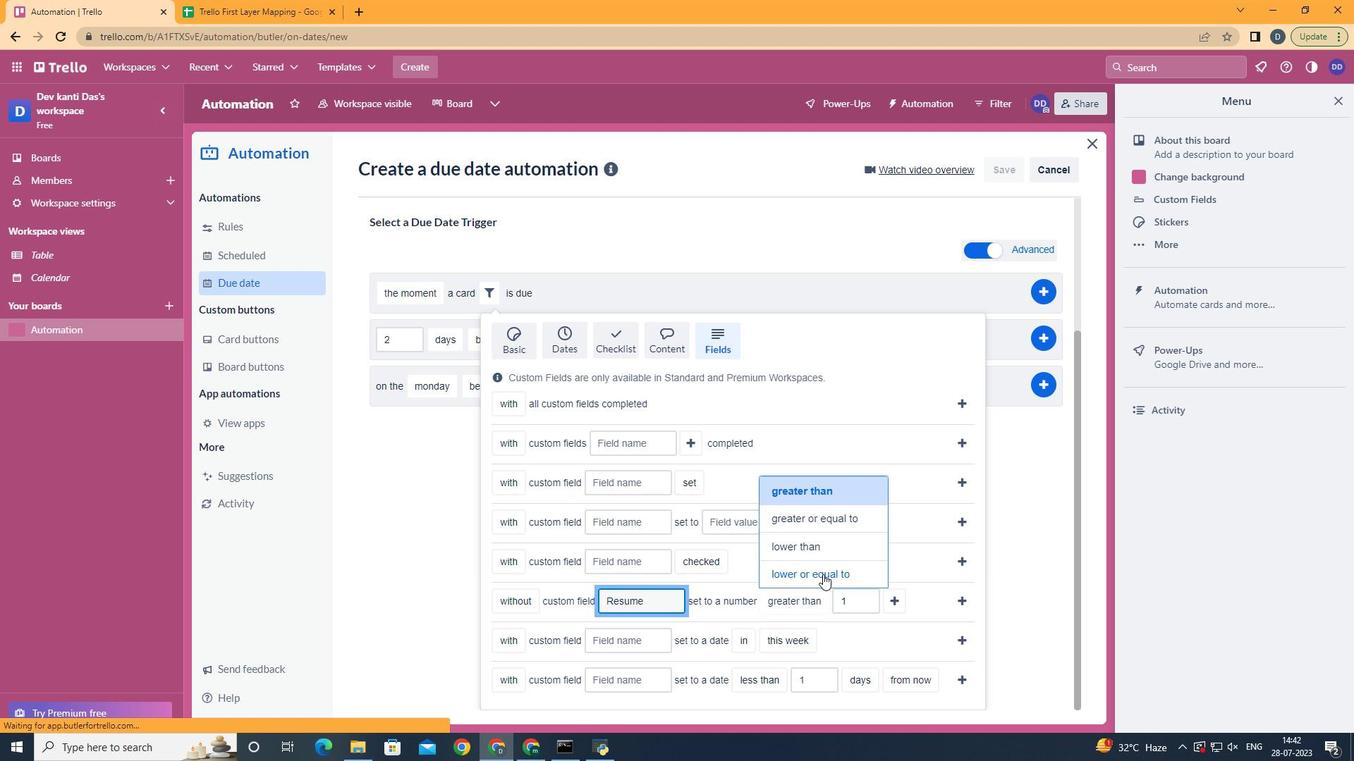 
Action: Mouse pressed left at (821, 547)
Screenshot: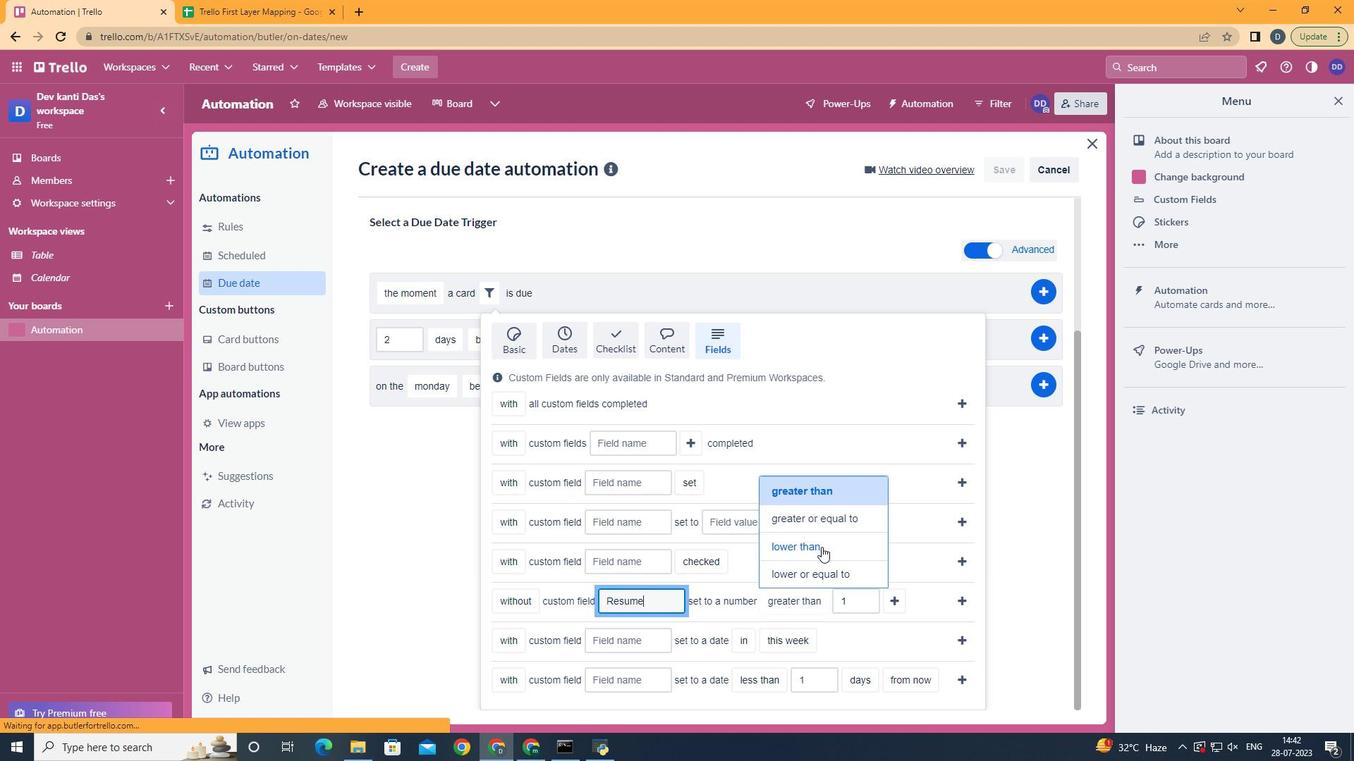 
Action: Mouse moved to (891, 599)
Screenshot: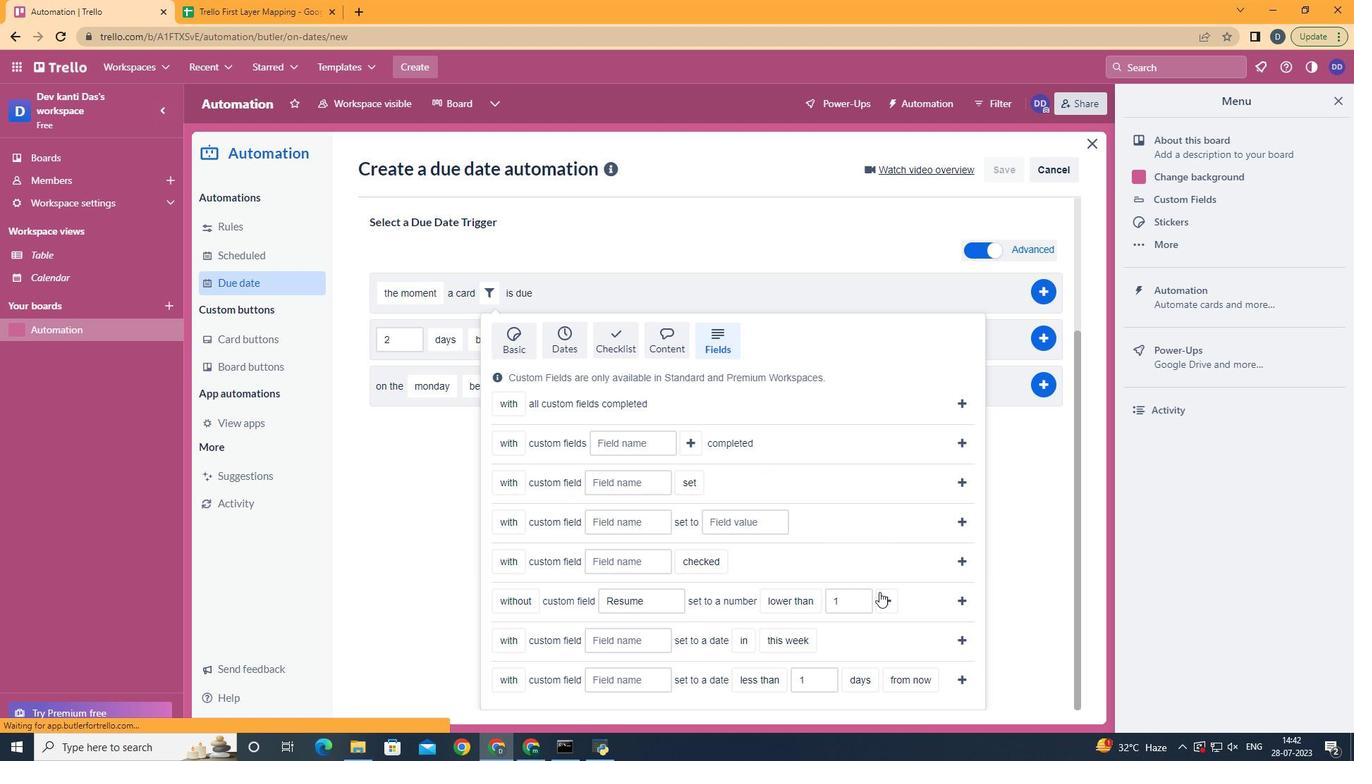 
Action: Mouse pressed left at (891, 599)
Screenshot: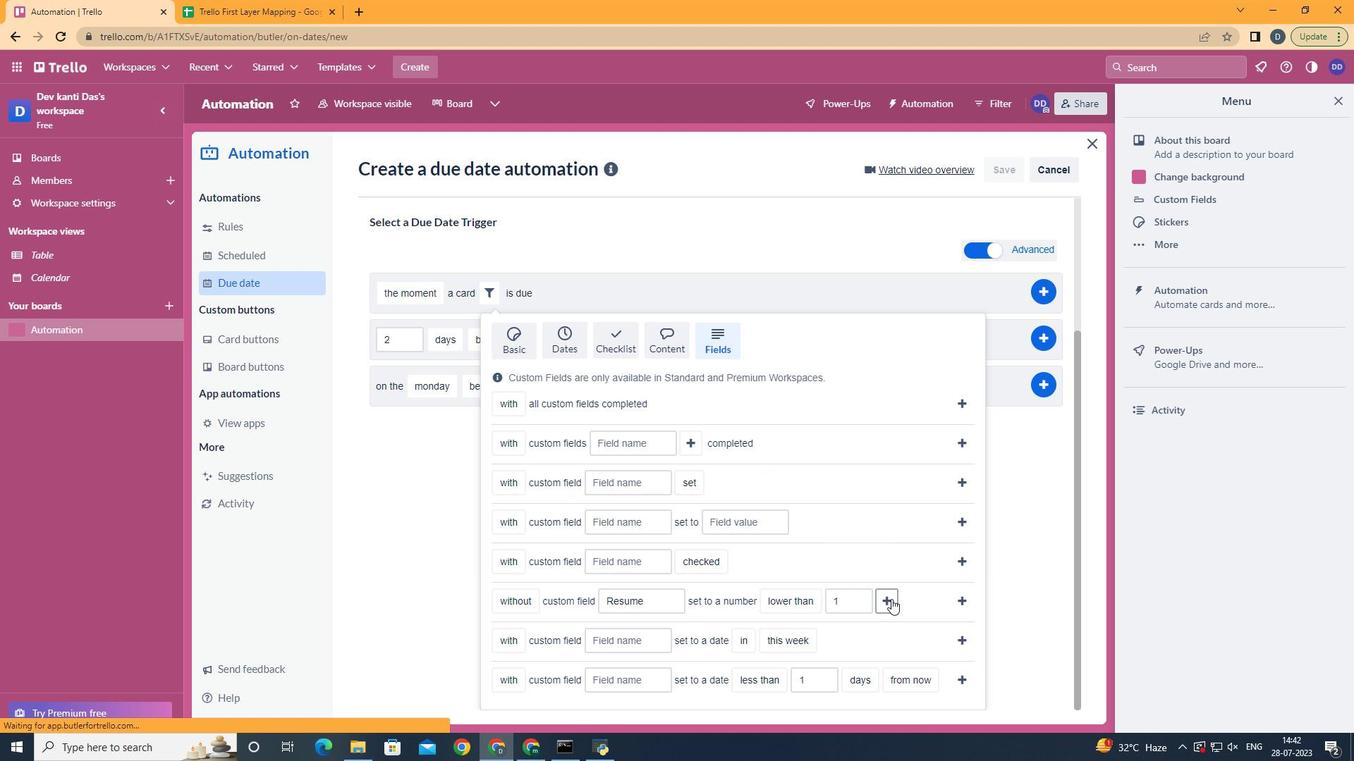 
Action: Mouse moved to (599, 550)
Screenshot: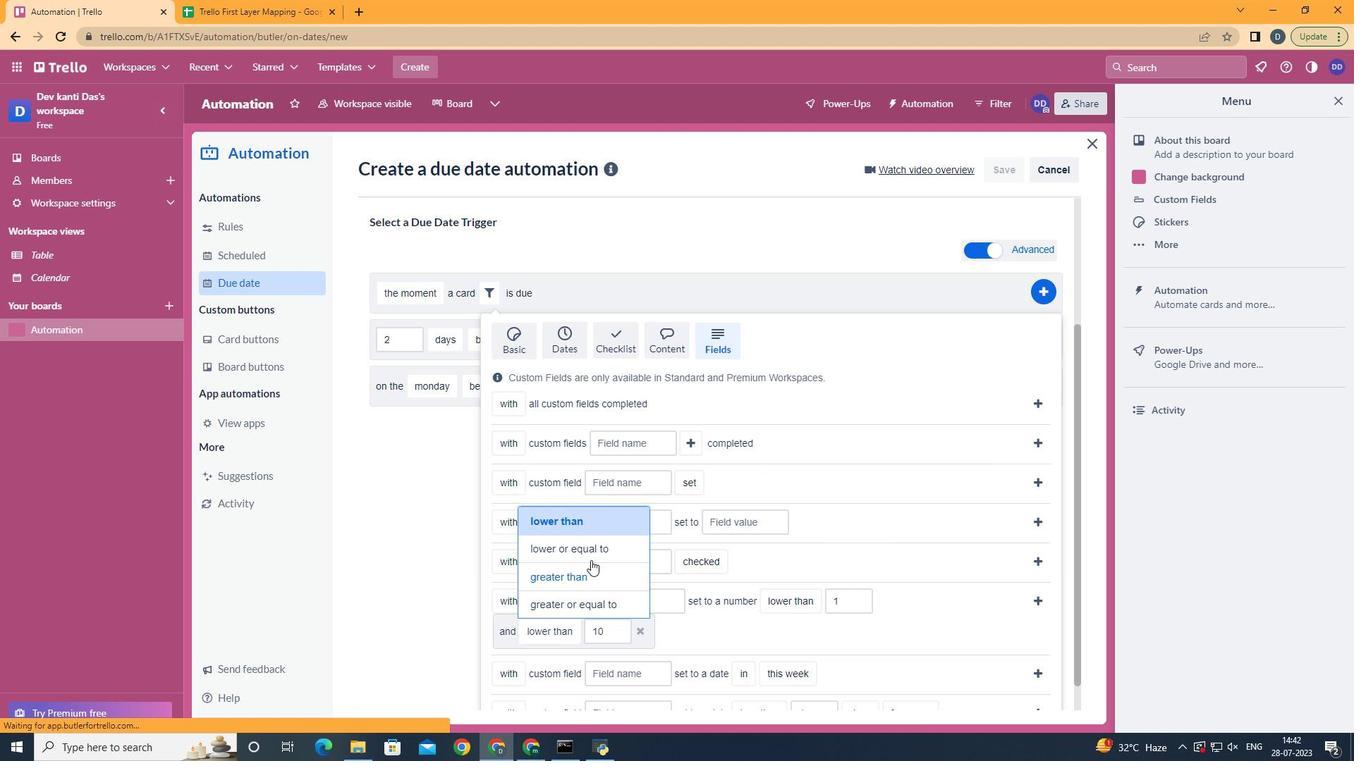 
Action: Mouse pressed left at (599, 550)
Screenshot: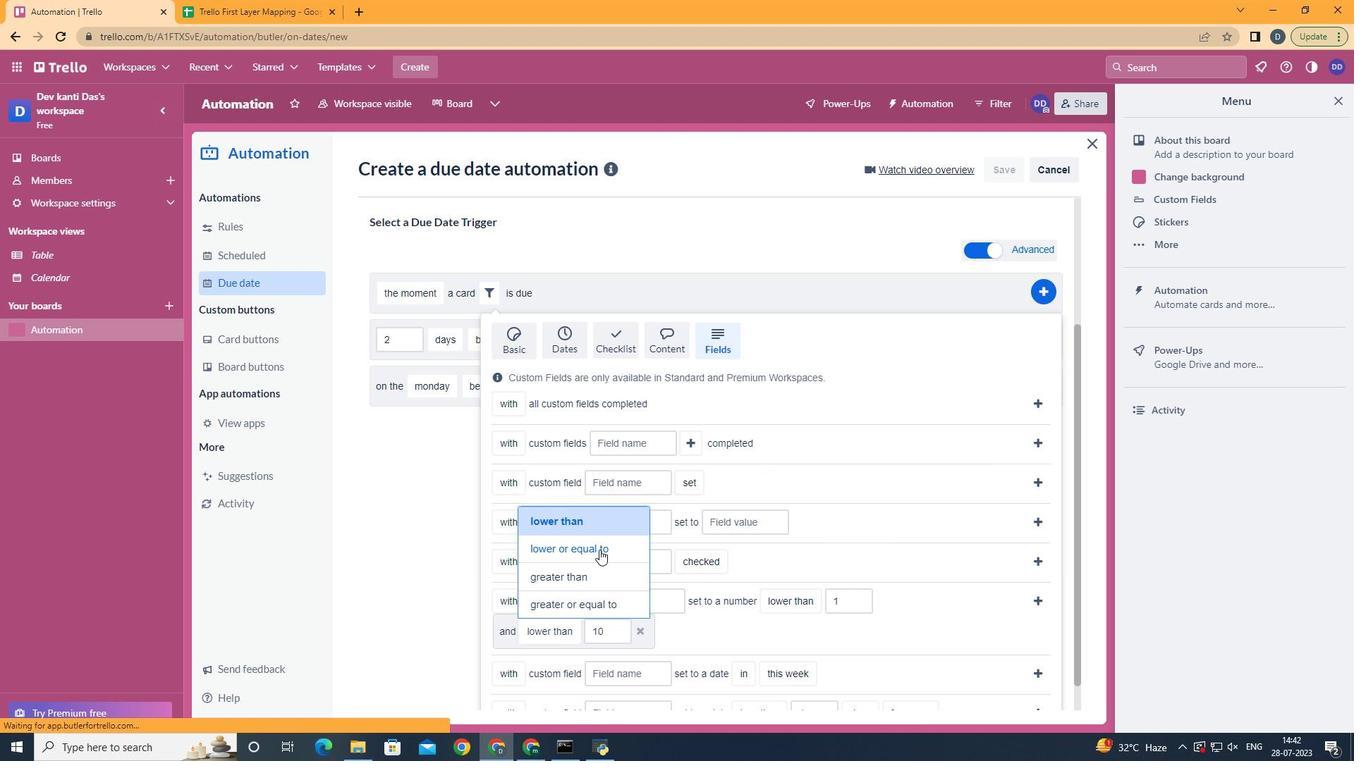 
Action: Mouse moved to (1038, 598)
Screenshot: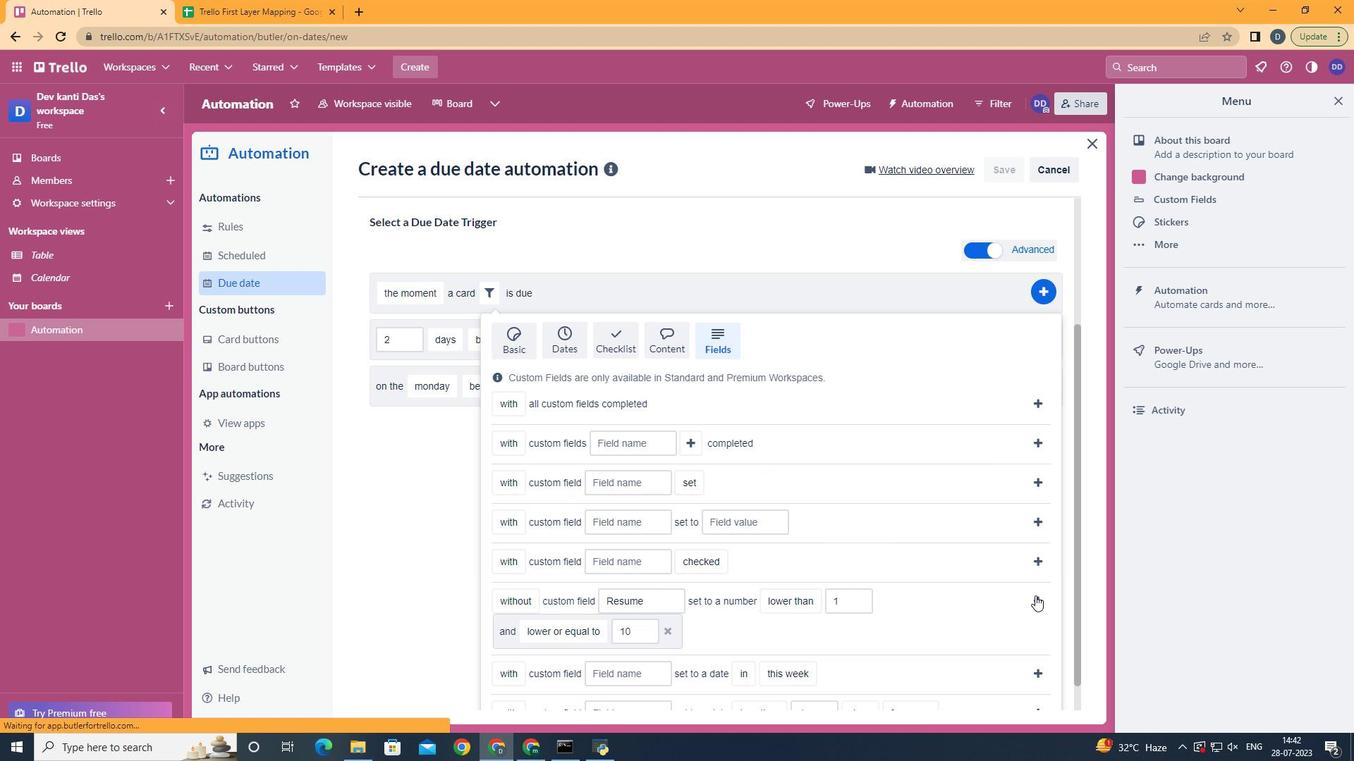 
Action: Mouse pressed left at (1038, 598)
Screenshot: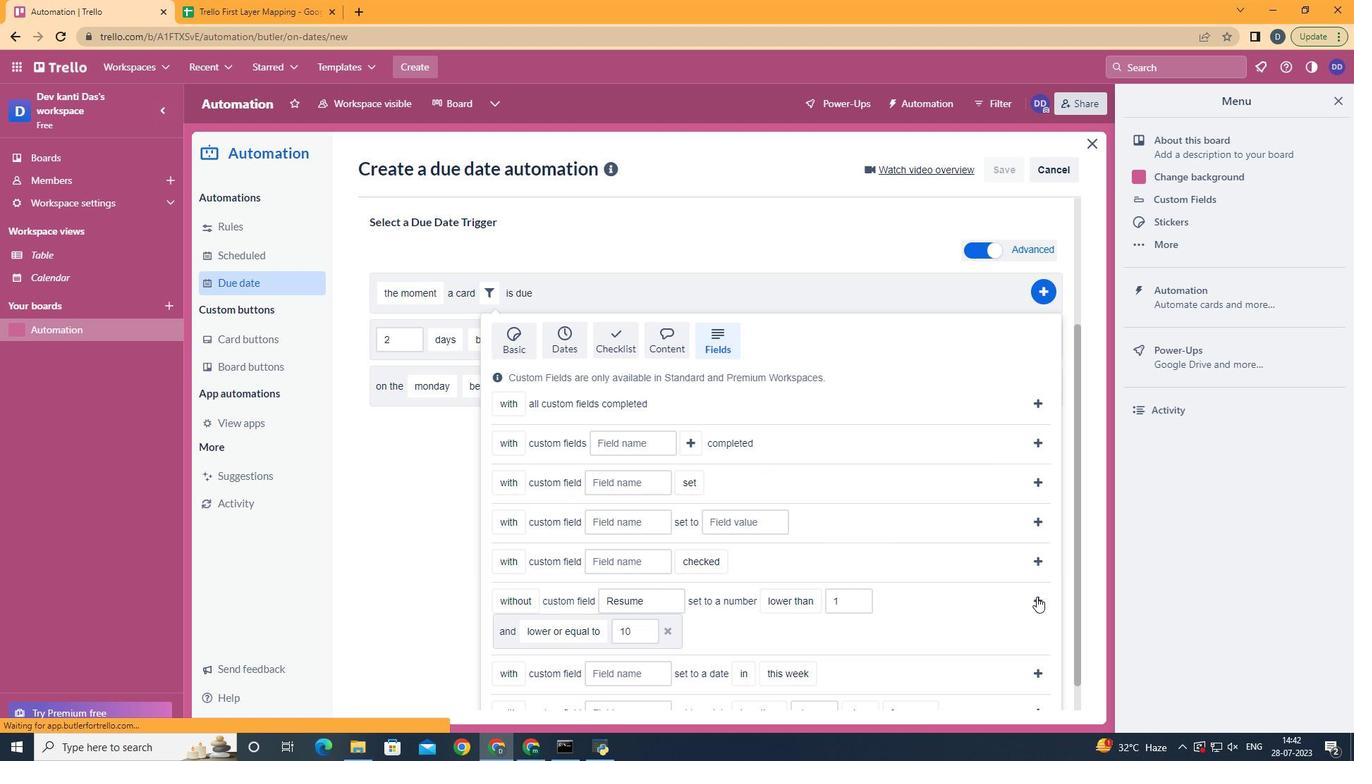
Action: Mouse moved to (889, 531)
Screenshot: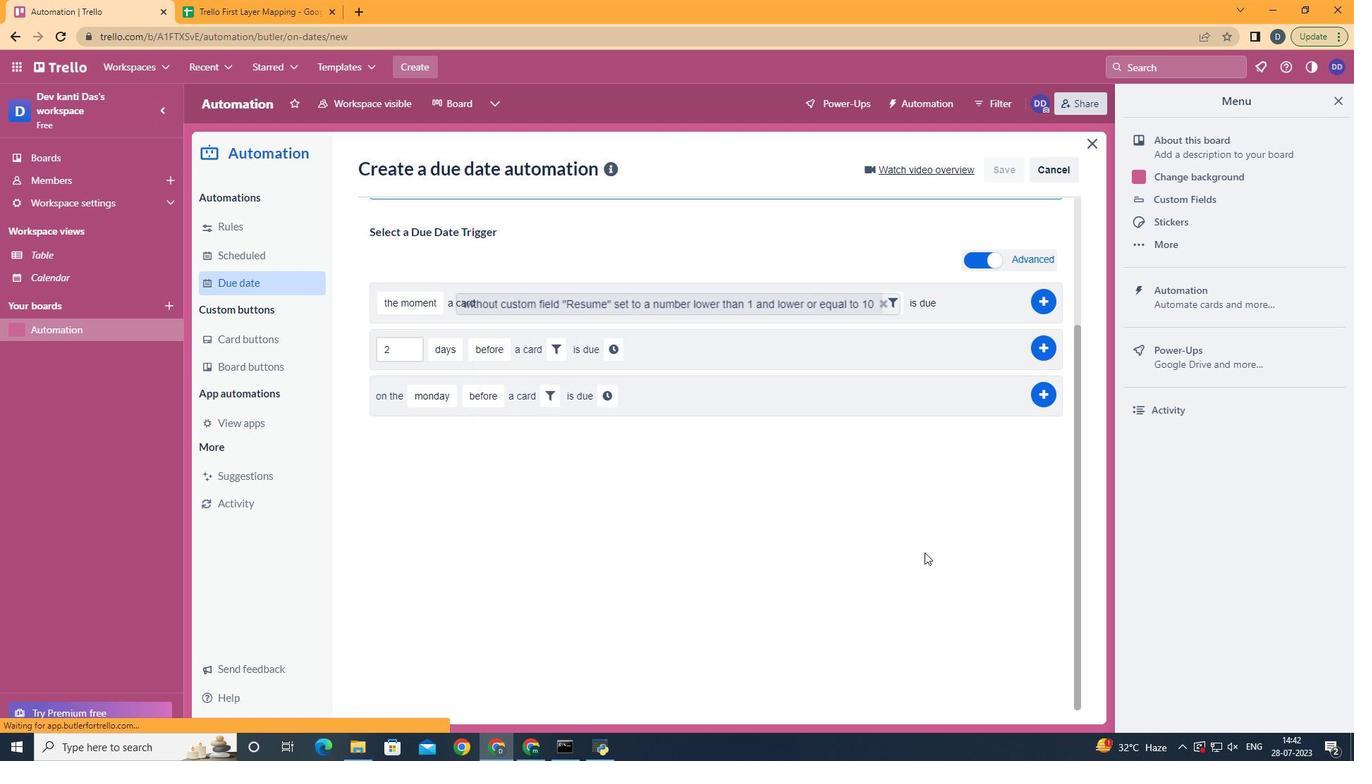 
